 Task: Add an event with the title Second Interview with Rob, date '2024/05/28', time 8:00 AM to 10:00 AMand add a description: Teams will be presented with a series of problem-solving challenges that require creativity, analytical thinking, and effective communication. These challenges may include simulated scenarios, puzzles, brainteasers, or real-world business problems., put the event into Red category . Add location for the event as: Milan, Italy, logged in from the account softage.8@softage.netand send the event invitation to softage.4@softage.net and softage.5@softage.net. Set a reminder for the event 85 day before
Action: Mouse moved to (109, 134)
Screenshot: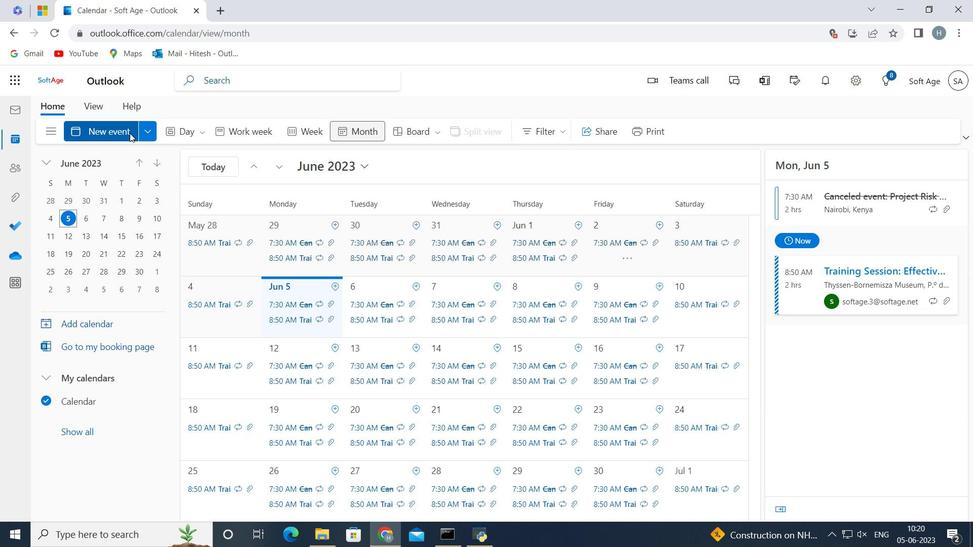 
Action: Mouse pressed left at (109, 134)
Screenshot: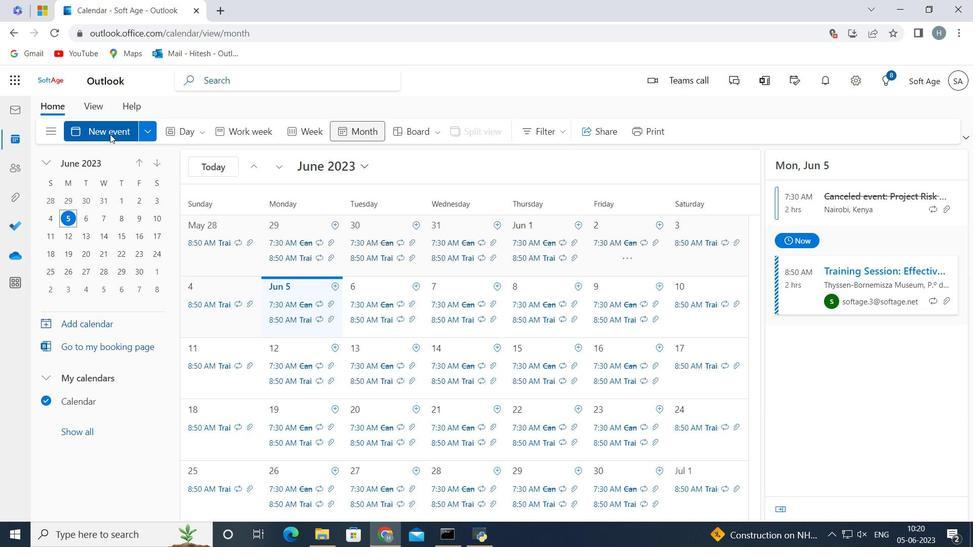 
Action: Mouse moved to (241, 206)
Screenshot: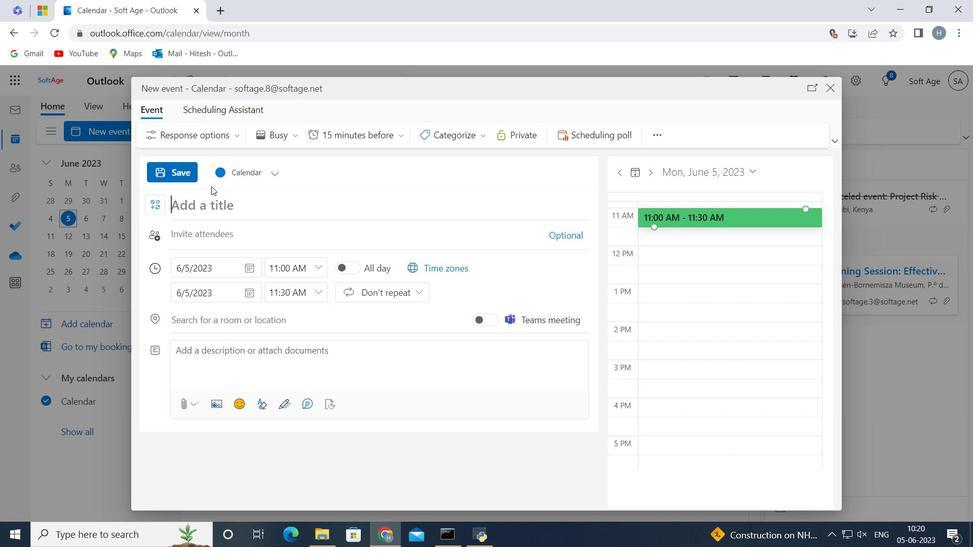 
Action: Mouse pressed left at (241, 206)
Screenshot: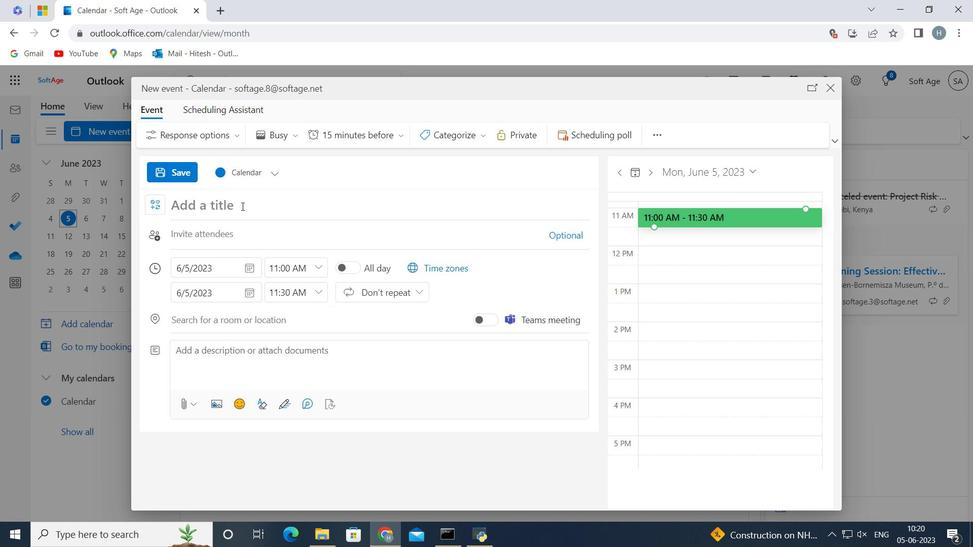 
Action: Key pressed <Key.shift>Second<Key.space><Key.shift>Interview<Key.space>with<Key.space><Key.shift><Key.shift>Rob<Key.space>
Screenshot: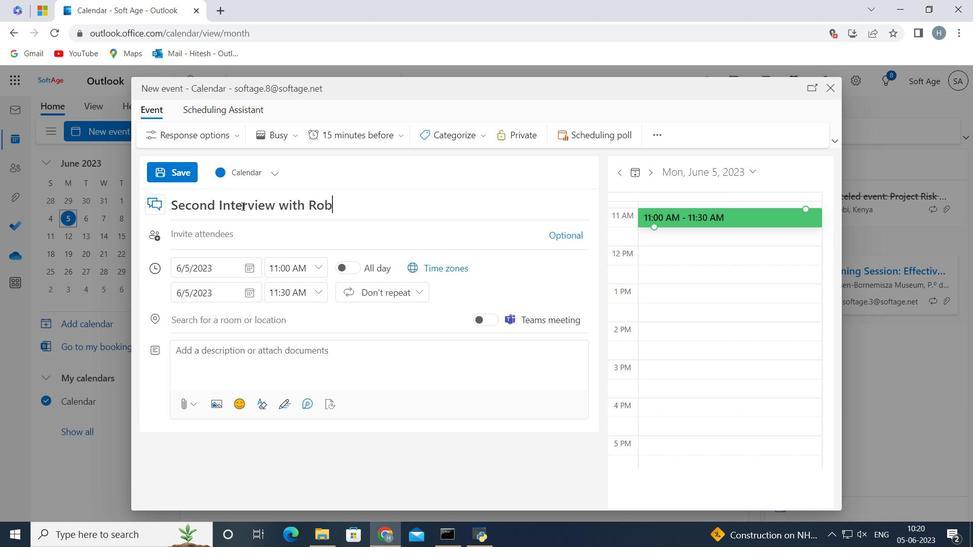
Action: Mouse moved to (246, 269)
Screenshot: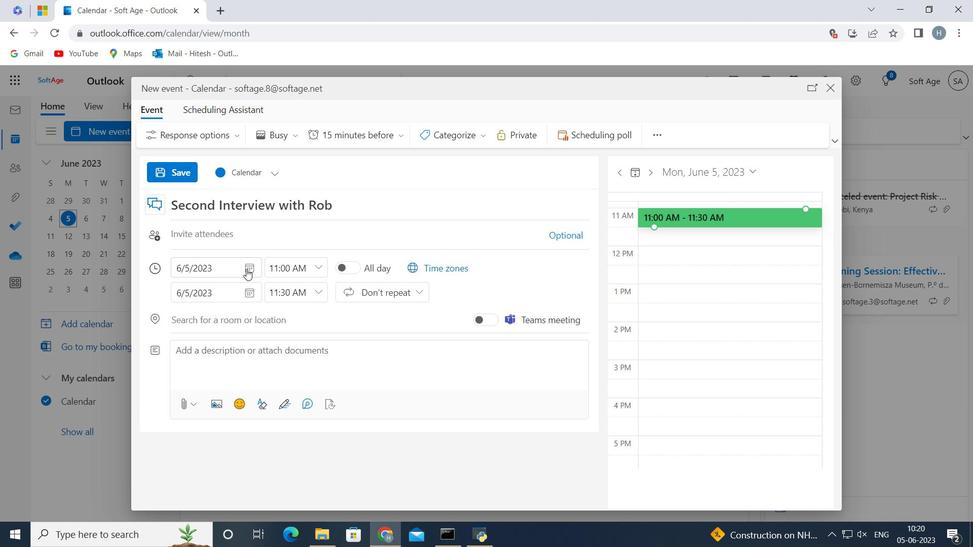 
Action: Mouse pressed left at (246, 269)
Screenshot: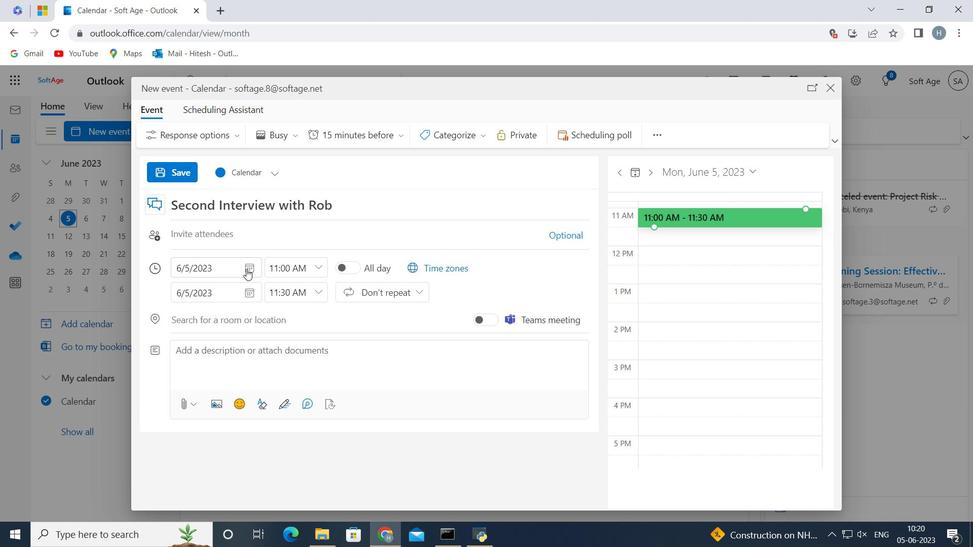 
Action: Mouse moved to (230, 296)
Screenshot: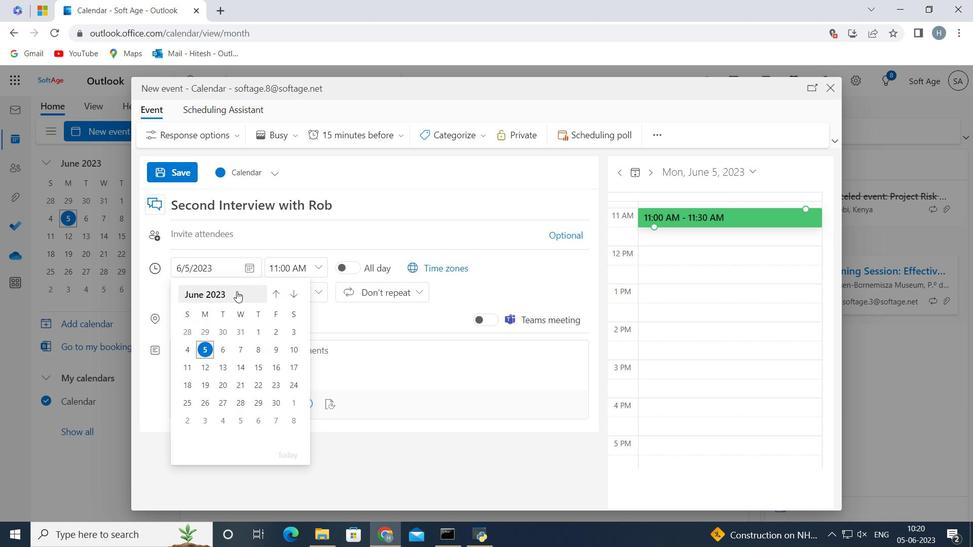 
Action: Mouse pressed left at (230, 296)
Screenshot: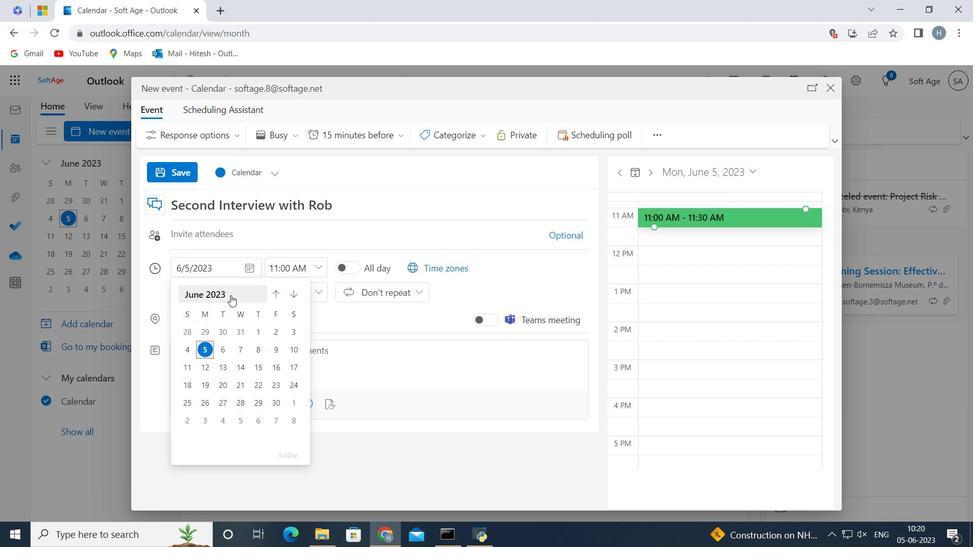 
Action: Mouse pressed left at (230, 296)
Screenshot: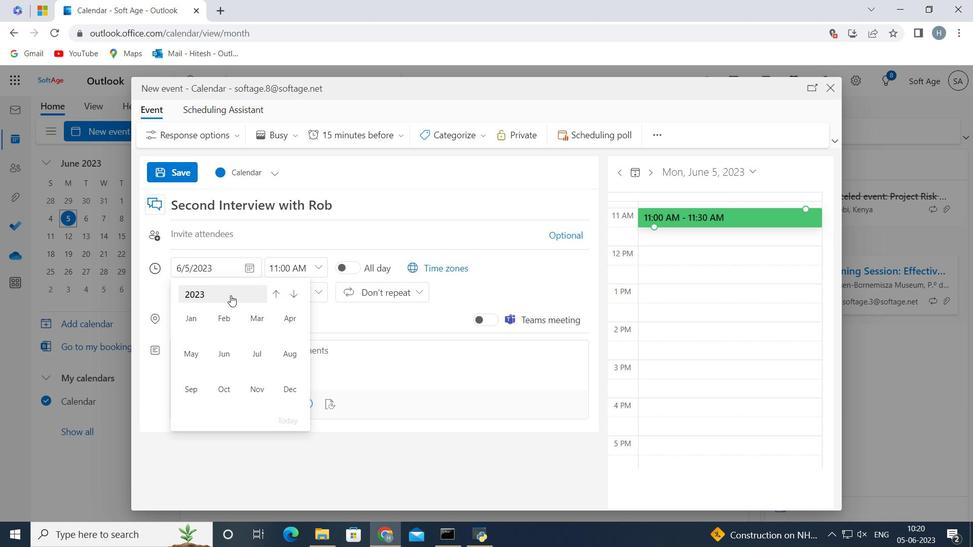
Action: Mouse moved to (185, 350)
Screenshot: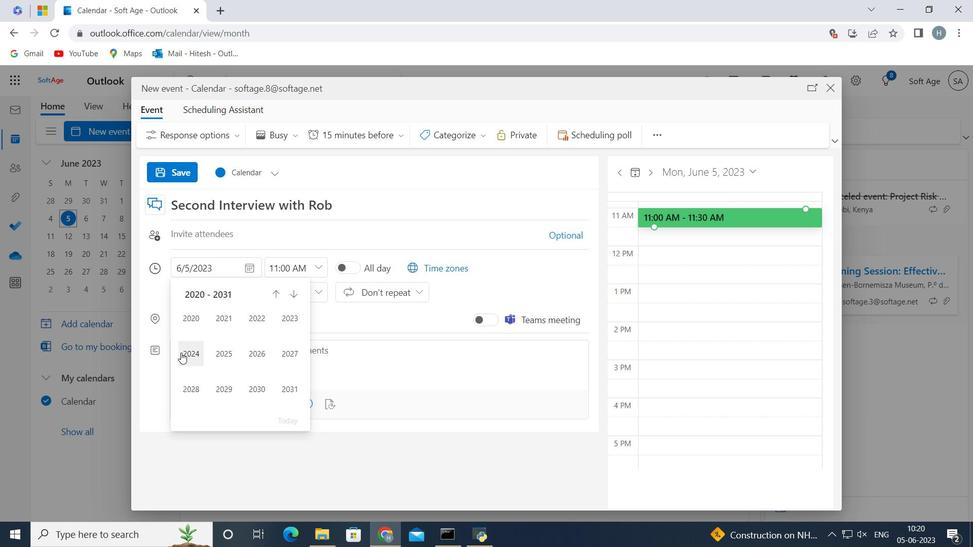 
Action: Mouse pressed left at (185, 350)
Screenshot: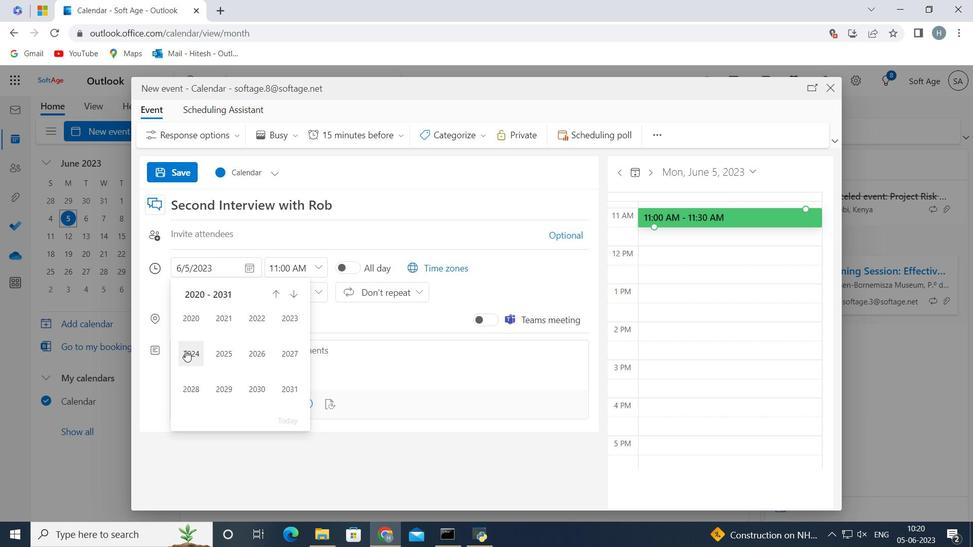 
Action: Mouse moved to (191, 352)
Screenshot: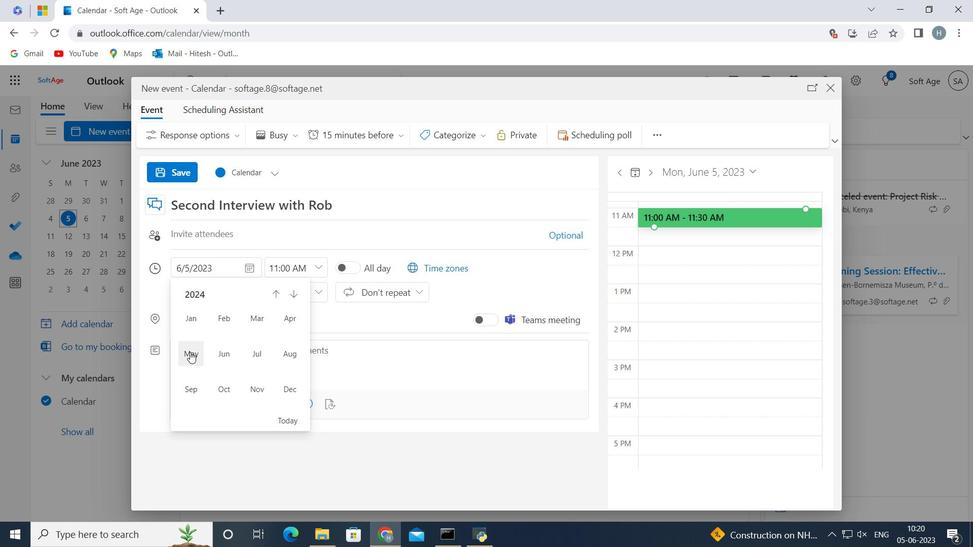 
Action: Mouse pressed left at (191, 352)
Screenshot: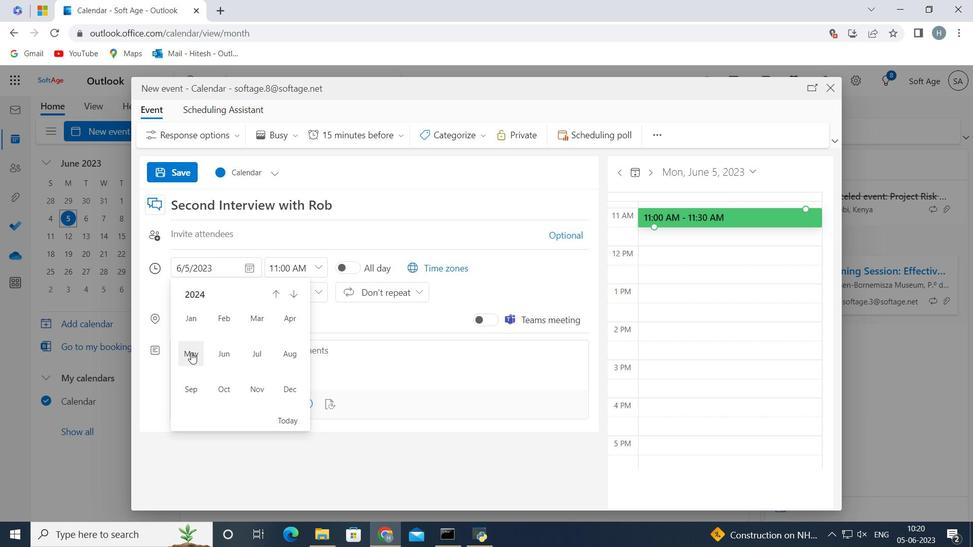 
Action: Mouse moved to (226, 399)
Screenshot: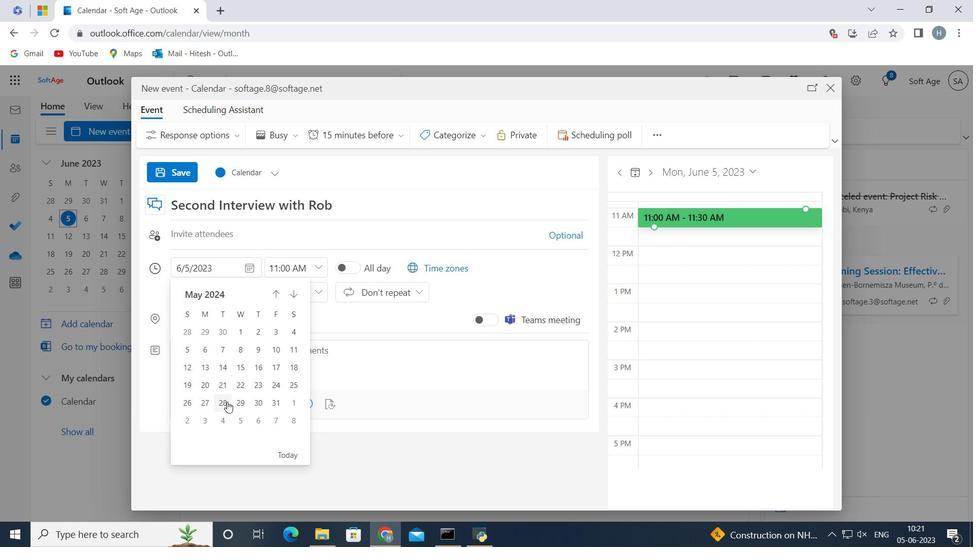 
Action: Mouse pressed left at (226, 399)
Screenshot: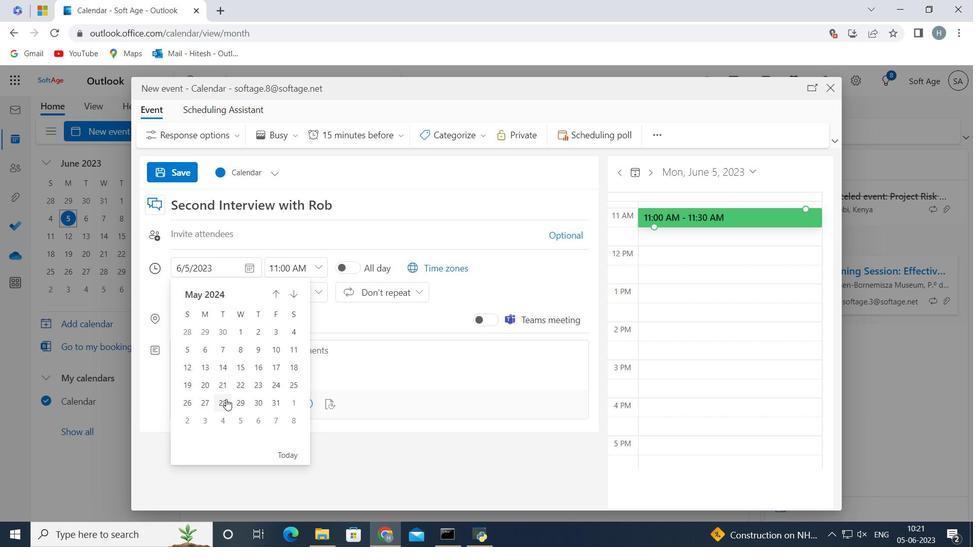 
Action: Mouse moved to (308, 268)
Screenshot: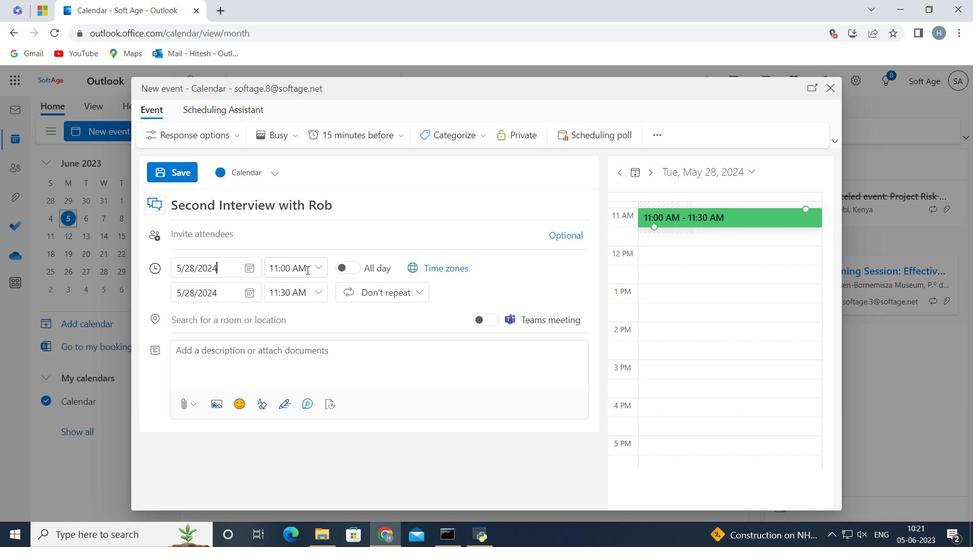 
Action: Mouse pressed left at (308, 268)
Screenshot: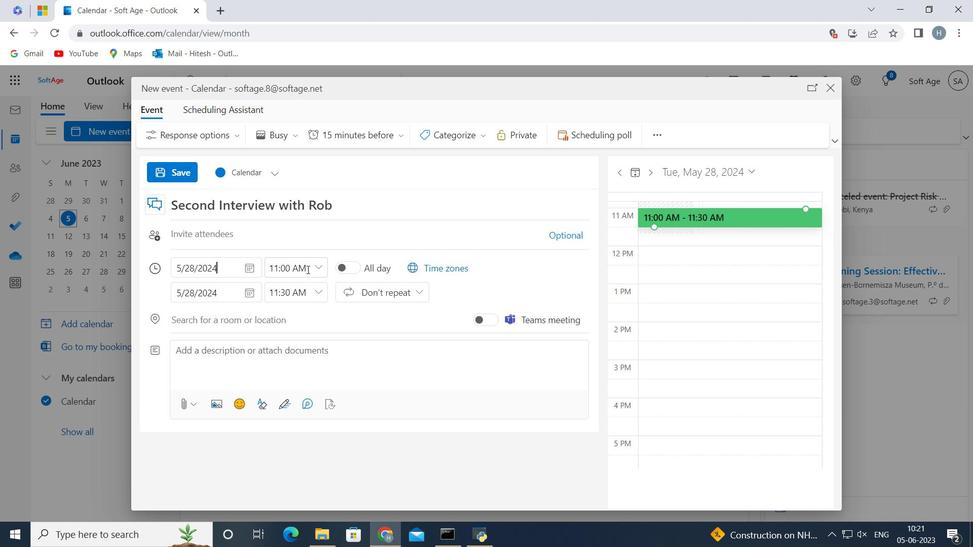 
Action: Mouse moved to (326, 269)
Screenshot: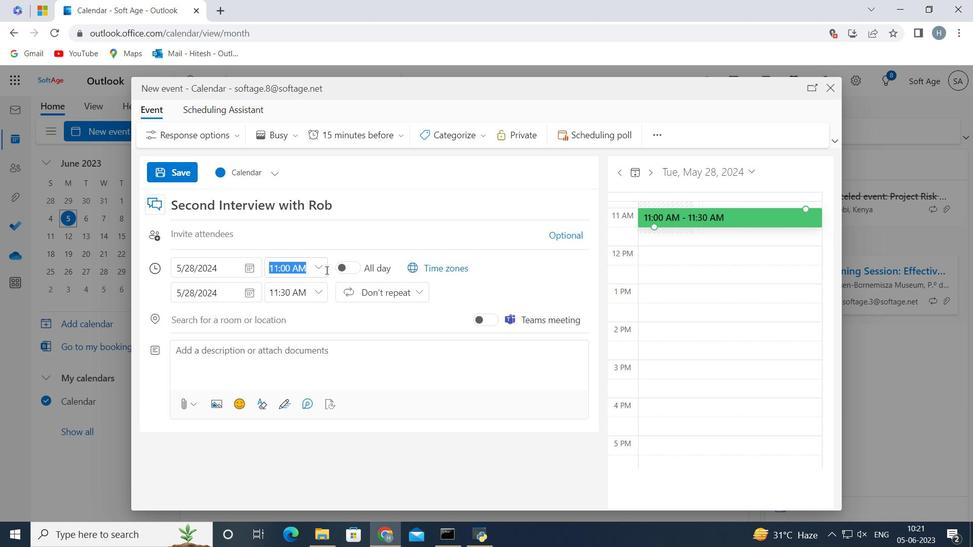 
Action: Mouse pressed left at (326, 269)
Screenshot: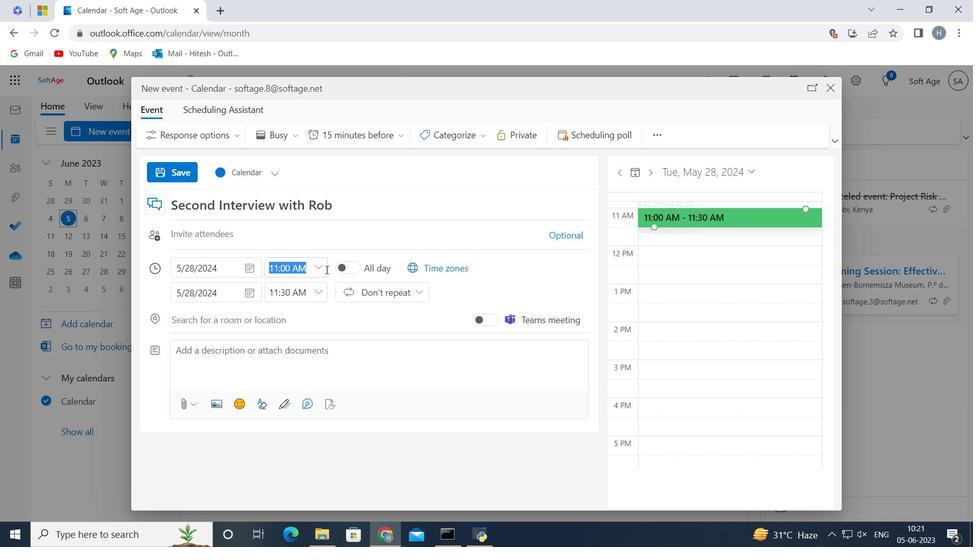
Action: Mouse moved to (319, 270)
Screenshot: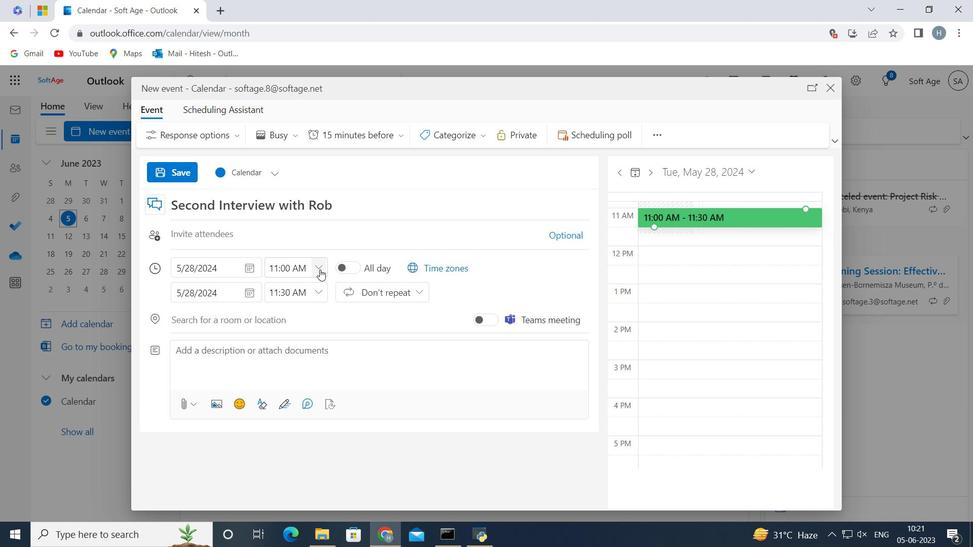 
Action: Mouse pressed left at (319, 270)
Screenshot: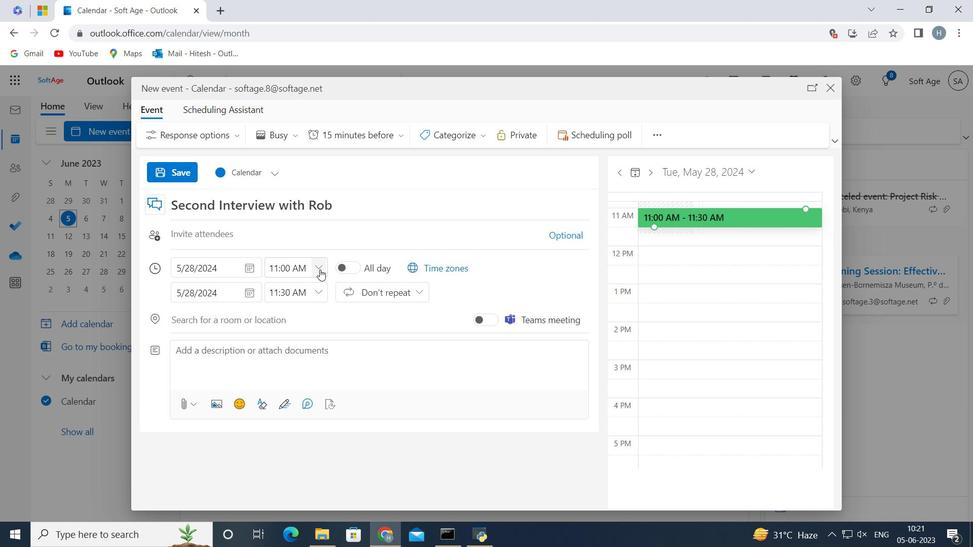 
Action: Mouse moved to (294, 323)
Screenshot: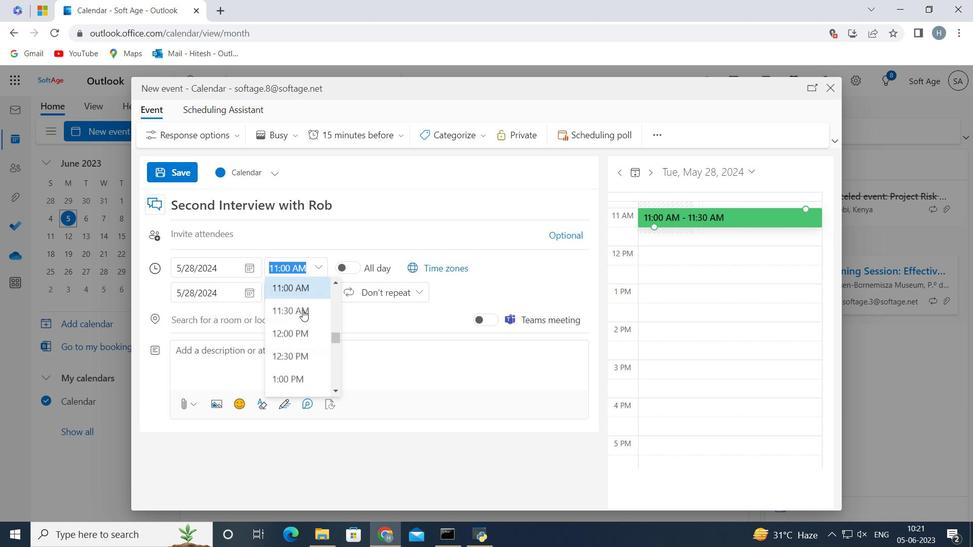 
Action: Mouse scrolled (294, 324) with delta (0, 0)
Screenshot: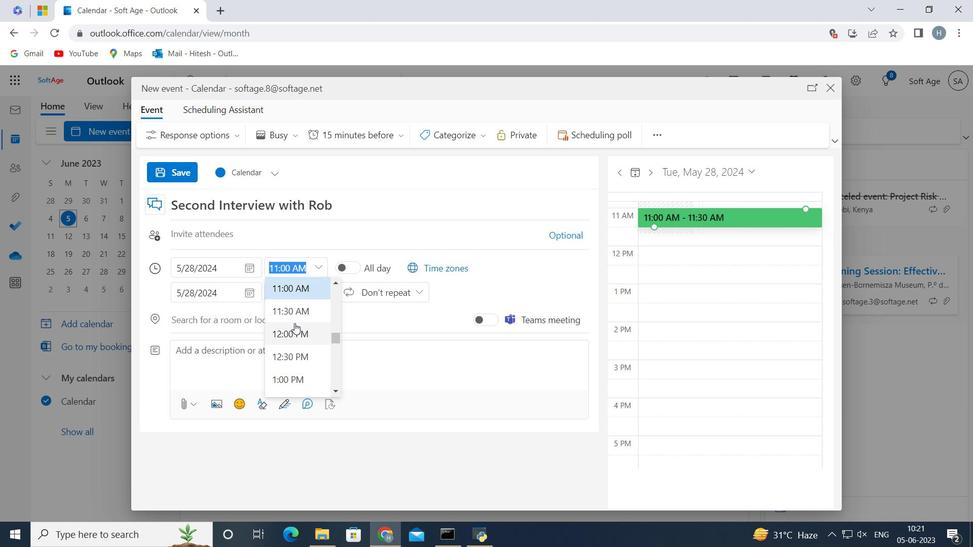 
Action: Mouse scrolled (294, 324) with delta (0, 0)
Screenshot: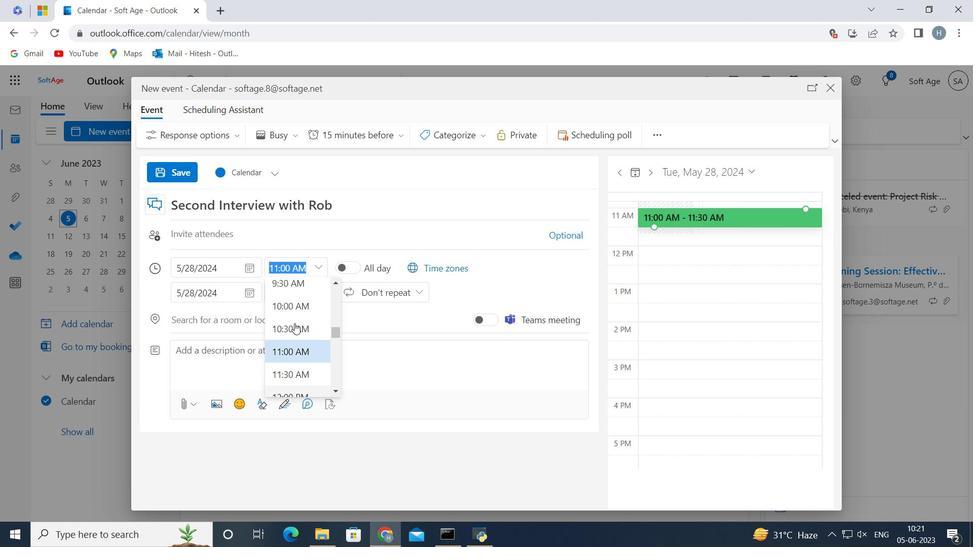 
Action: Mouse moved to (294, 323)
Screenshot: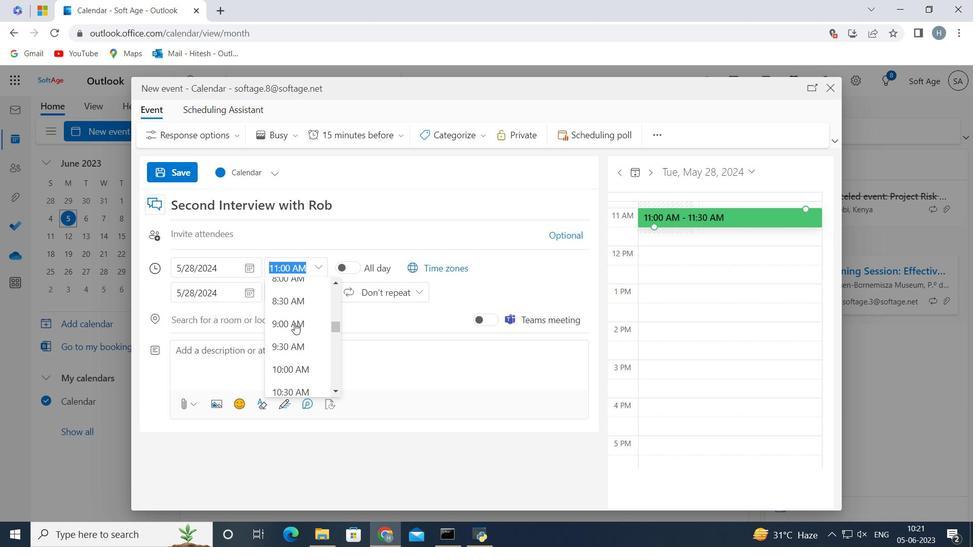 
Action: Mouse scrolled (294, 324) with delta (0, 0)
Screenshot: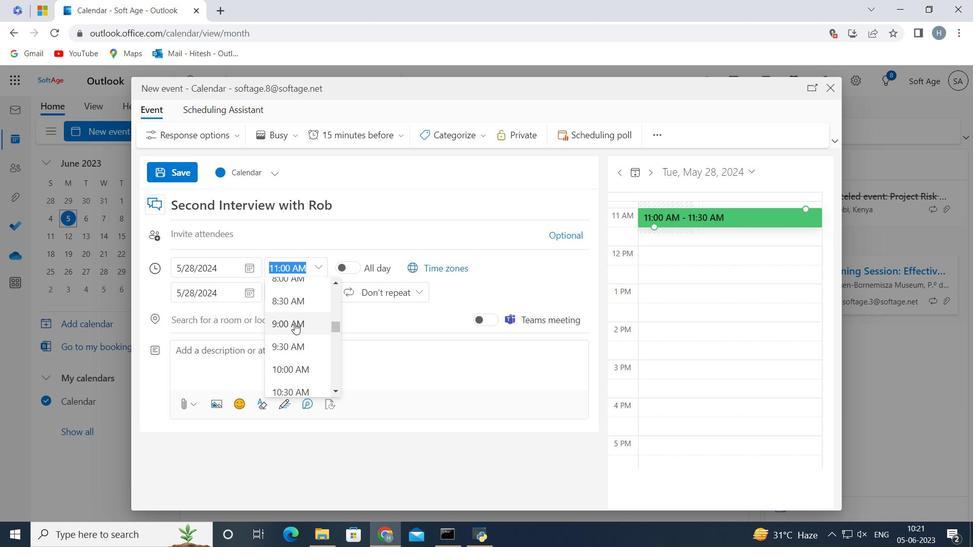 
Action: Mouse moved to (299, 342)
Screenshot: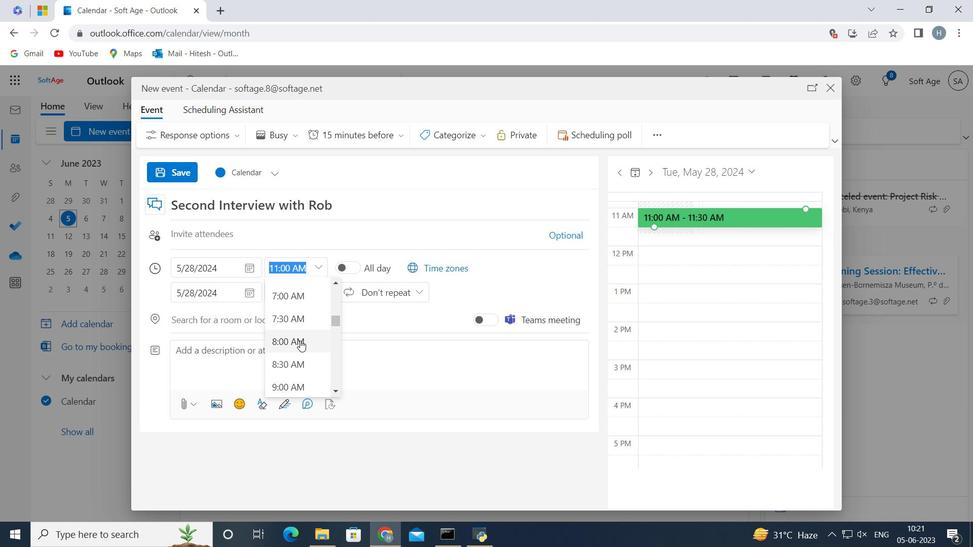 
Action: Mouse pressed left at (299, 342)
Screenshot: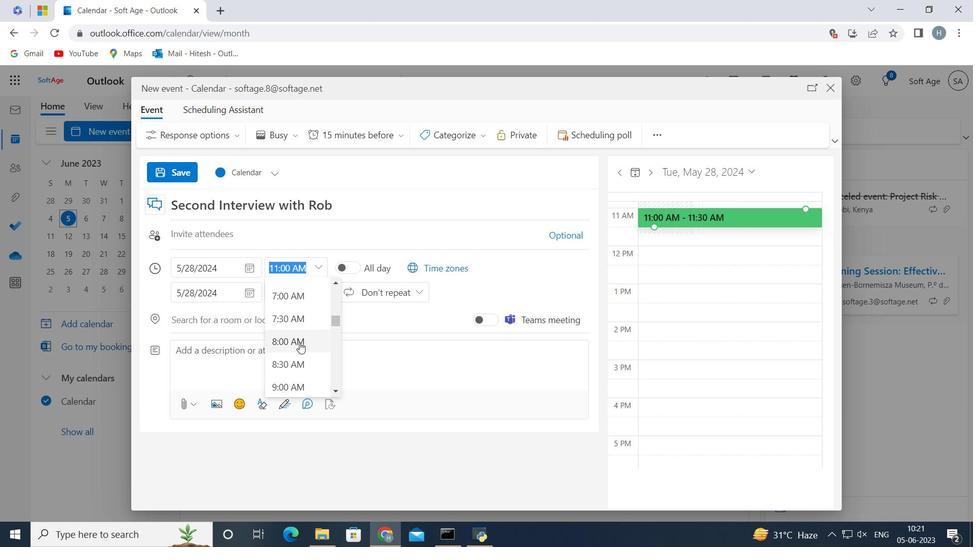 
Action: Mouse moved to (316, 292)
Screenshot: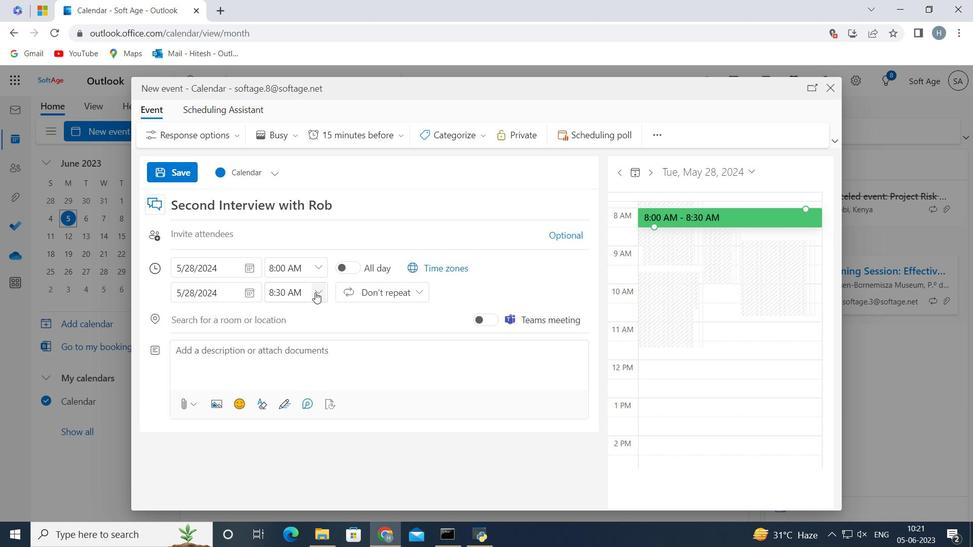 
Action: Mouse pressed left at (316, 292)
Screenshot: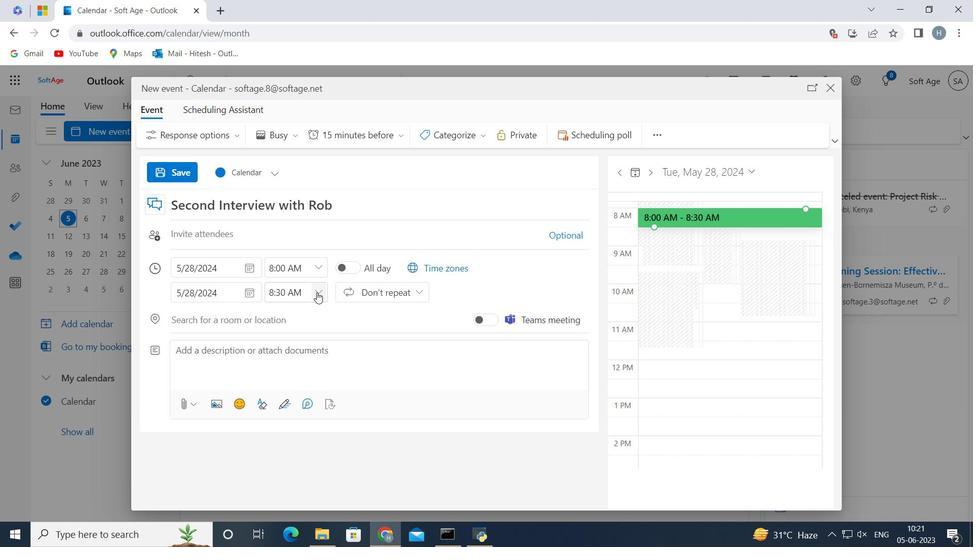 
Action: Mouse moved to (307, 376)
Screenshot: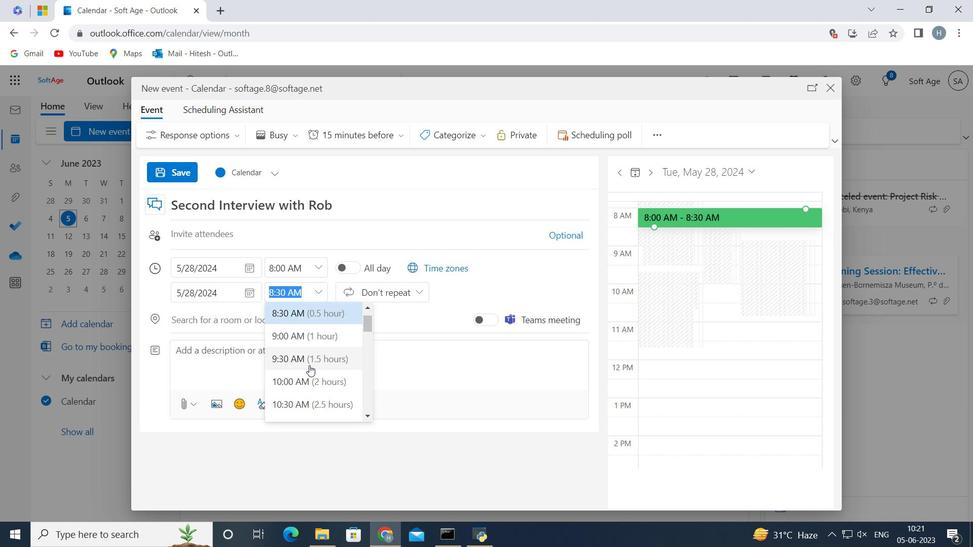 
Action: Mouse pressed left at (307, 376)
Screenshot: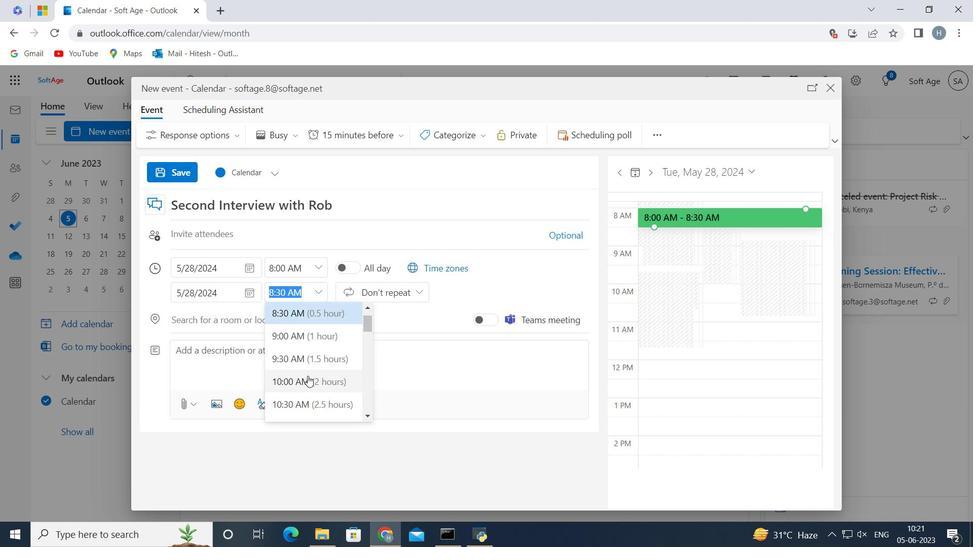 
Action: Mouse moved to (268, 347)
Screenshot: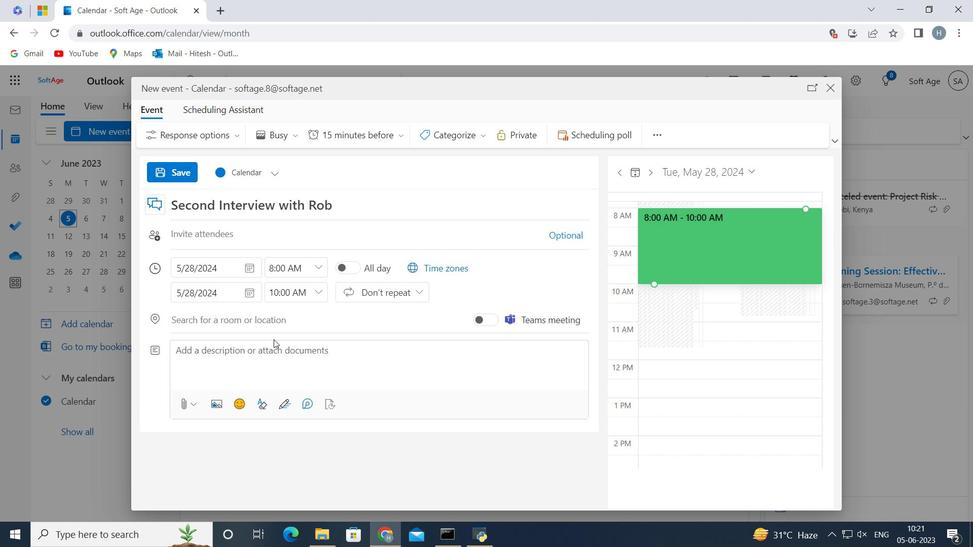 
Action: Mouse pressed left at (268, 347)
Screenshot: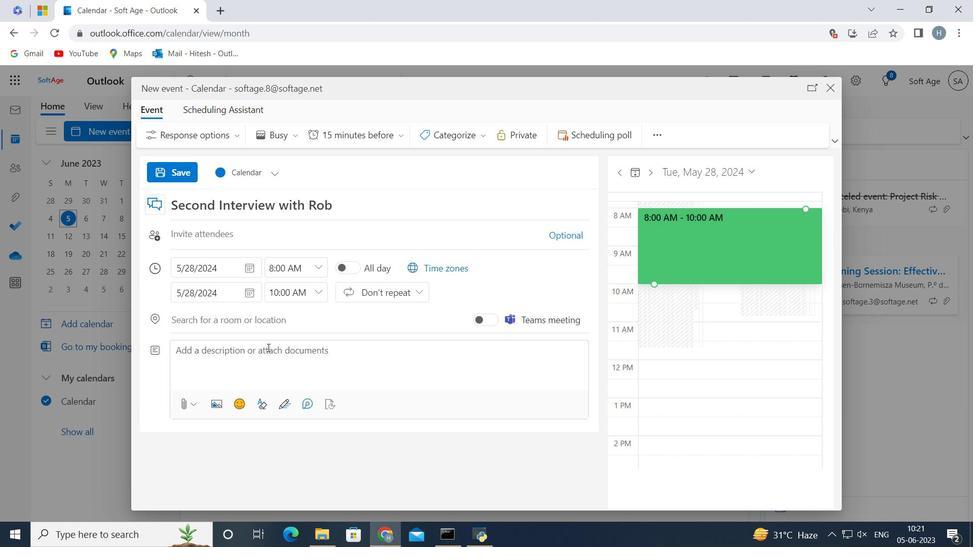 
Action: Key pressed <Key.shift>Team<Key.space>will<Key.space>be<Key.space>presented<Key.space>with<Key.space>a<Key.space>series<Key.space>of<Key.space>problem-solving<Key.space>challenges<Key.space>that<Key.space>require<Key.space>creativity,<Key.space>analytical<Key.space>thinking,<Key.space>and<Key.space>effective<Key.space>communication,<Key.backspace>.<Key.space><Key.shift>These<Key.space>challenges<Key.space>may<Key.space>include<Key.space>simulated<Key.space>scenarios,<Key.space>puzzles,<Key.space>brainteasers,<Key.space>or<Key.space>real-world<Key.space>business<Key.space>problems.<Key.space>
Screenshot: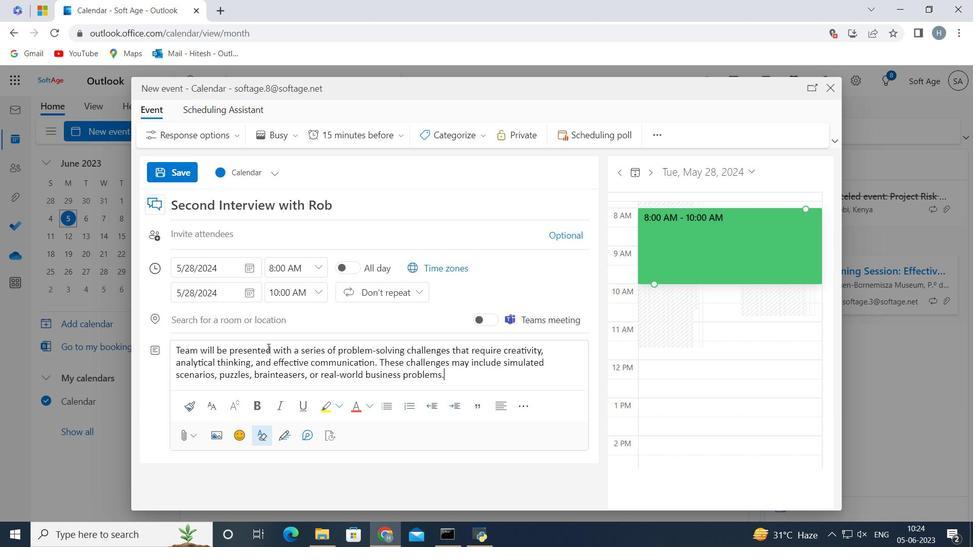 
Action: Mouse moved to (474, 138)
Screenshot: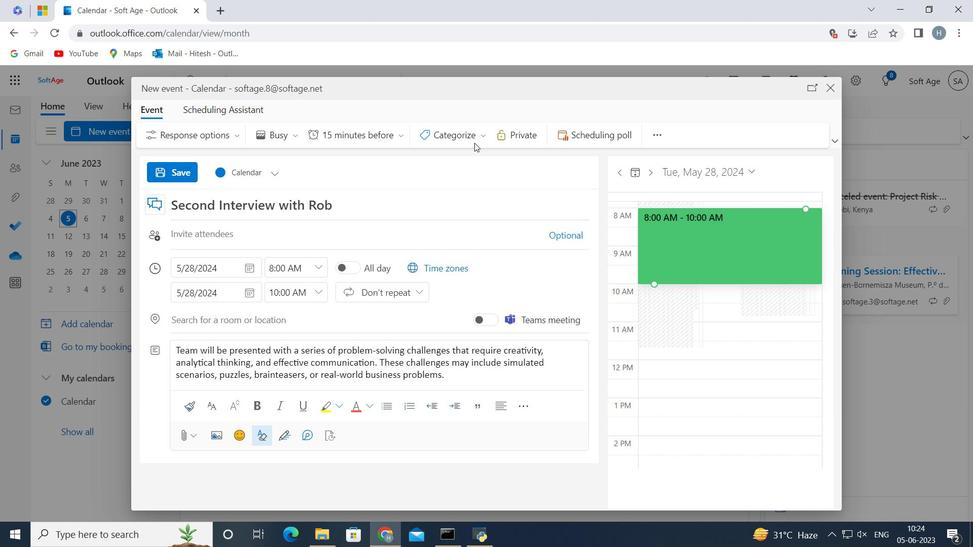 
Action: Mouse pressed left at (474, 138)
Screenshot: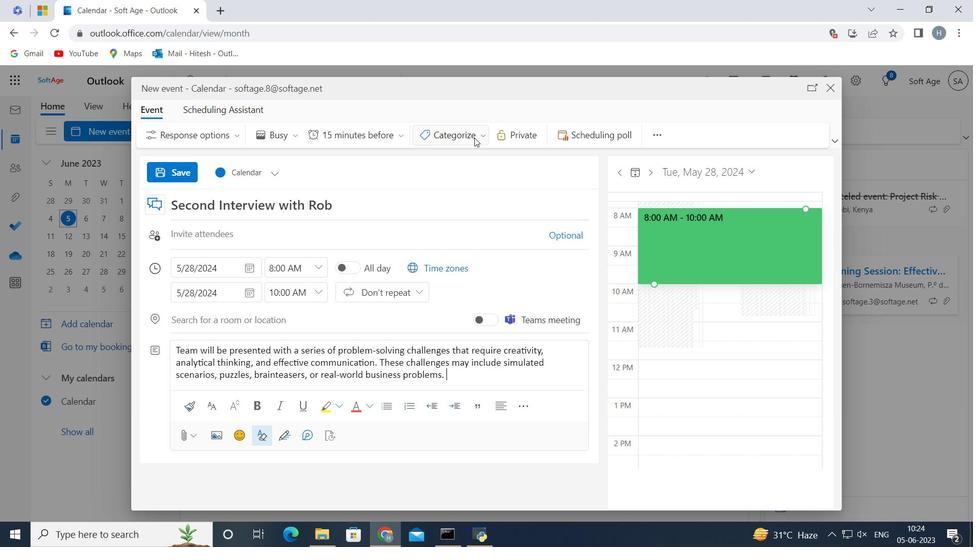 
Action: Mouse moved to (459, 243)
Screenshot: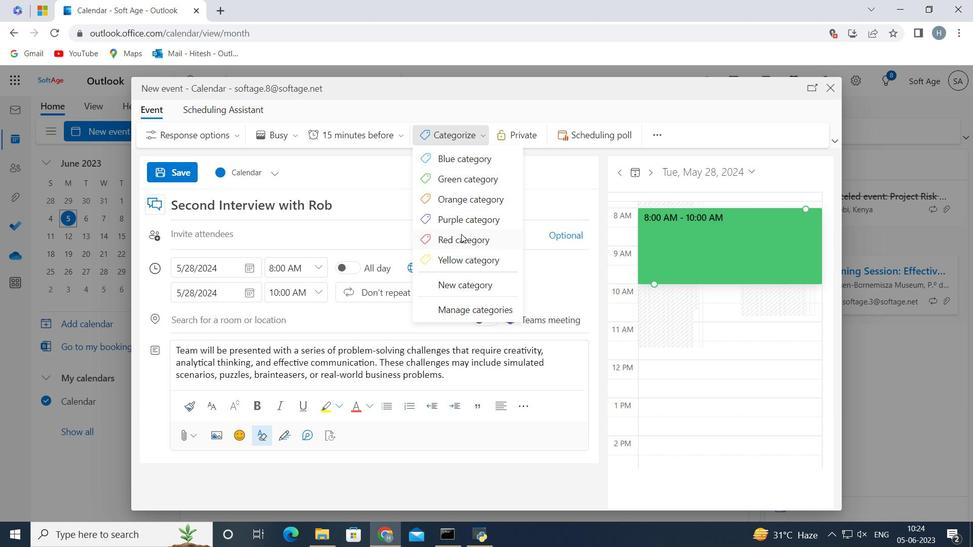 
Action: Mouse pressed left at (459, 243)
Screenshot: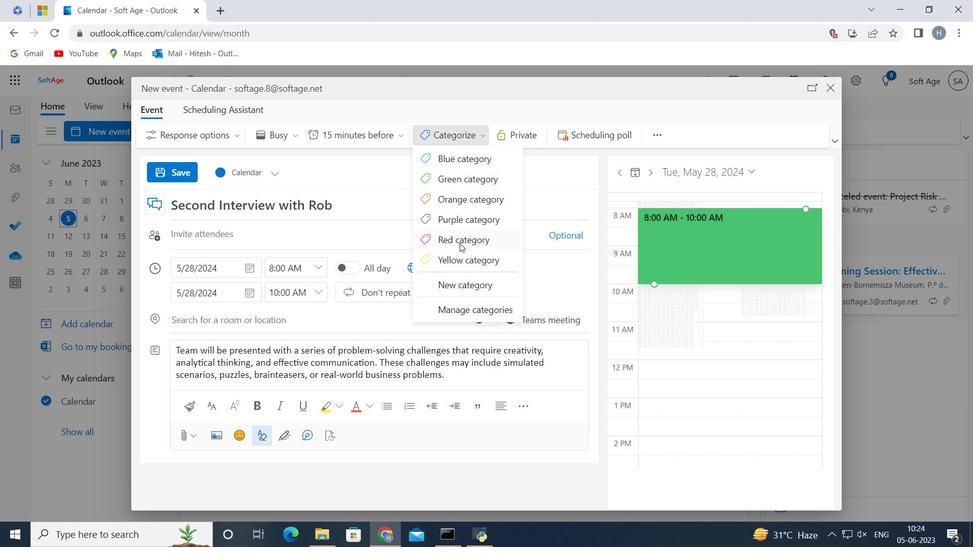 
Action: Mouse moved to (261, 318)
Screenshot: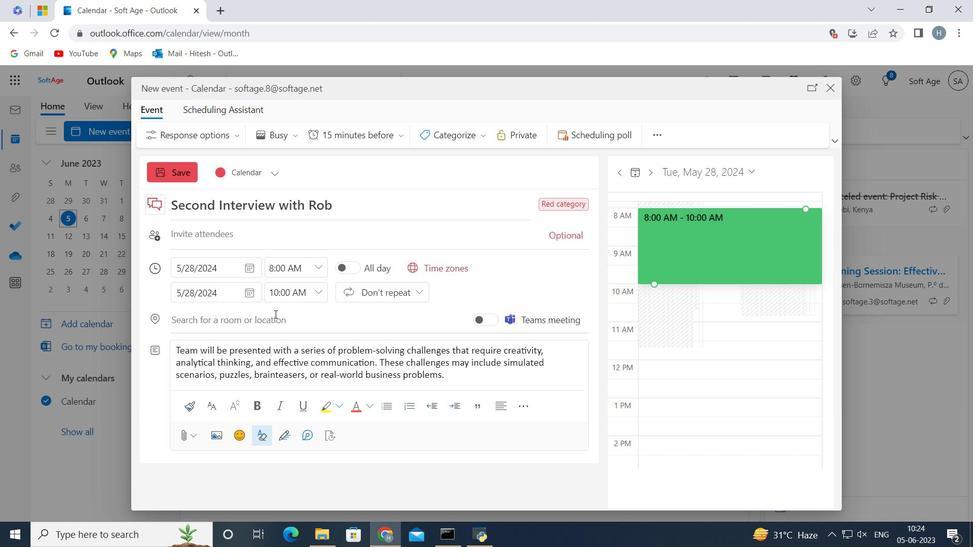 
Action: Mouse pressed left at (261, 318)
Screenshot: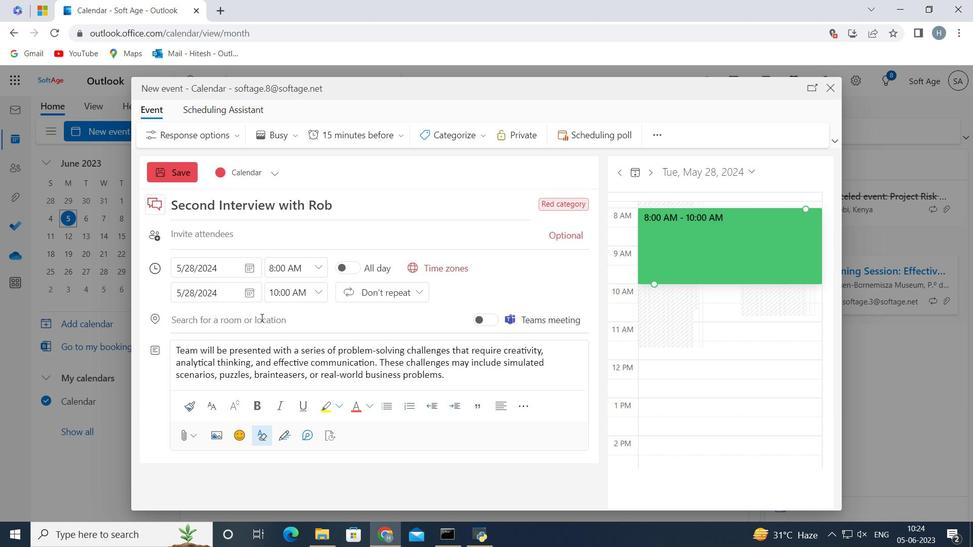 
Action: Key pressed <Key.shift><Key.shift>Milan,<Key.space><Key.shift><Key.shift><Key.shift><Key.shift><Key.shift>Italy<Key.space>
Screenshot: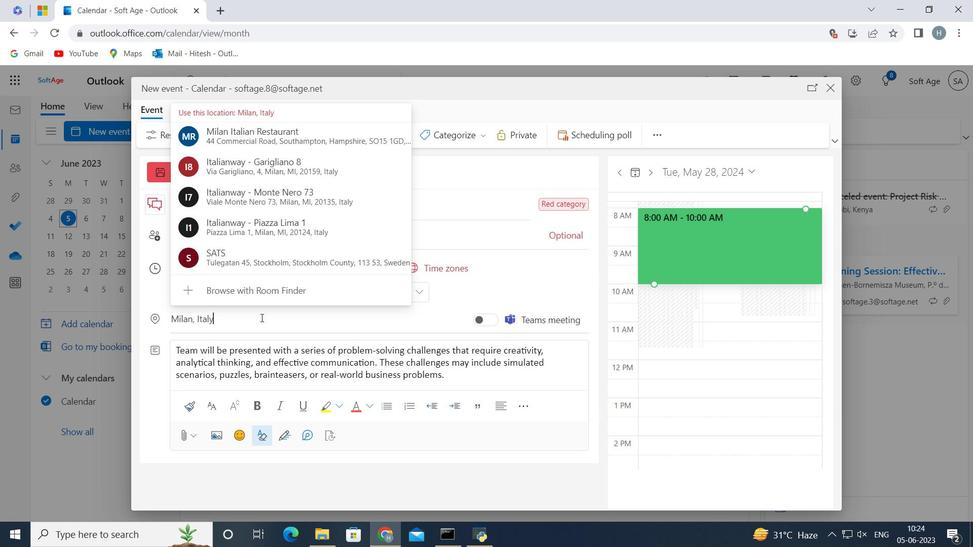 
Action: Mouse moved to (527, 270)
Screenshot: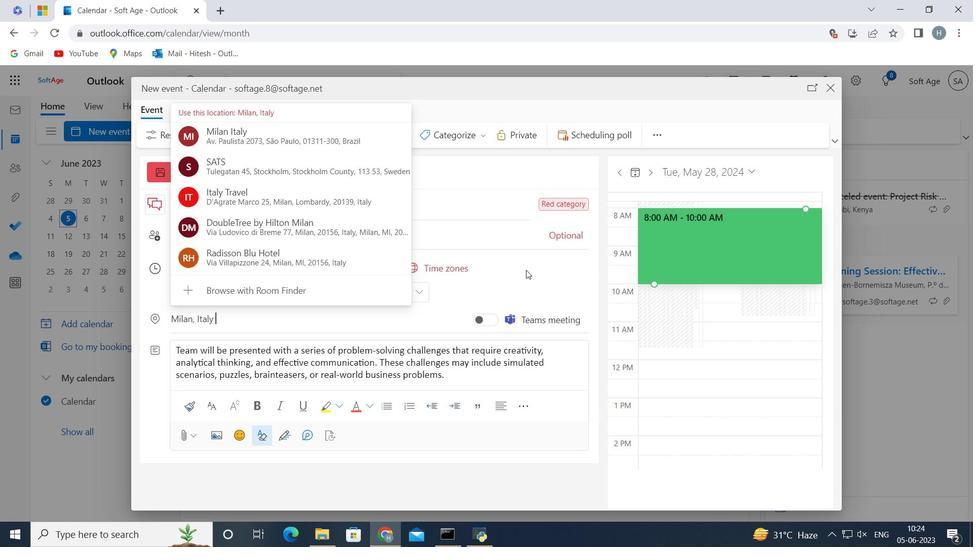 
Action: Mouse pressed left at (527, 270)
Screenshot: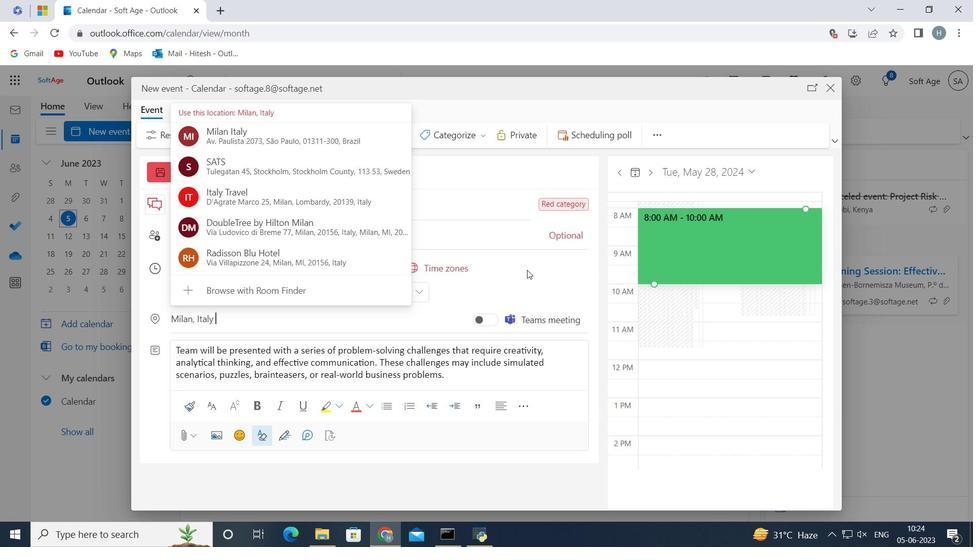 
Action: Mouse moved to (435, 232)
Screenshot: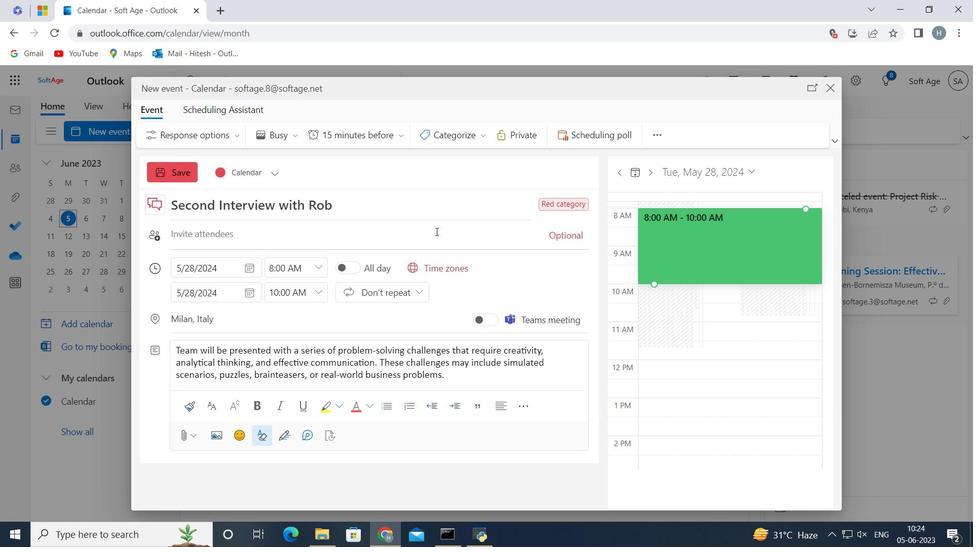 
Action: Mouse pressed left at (435, 232)
Screenshot: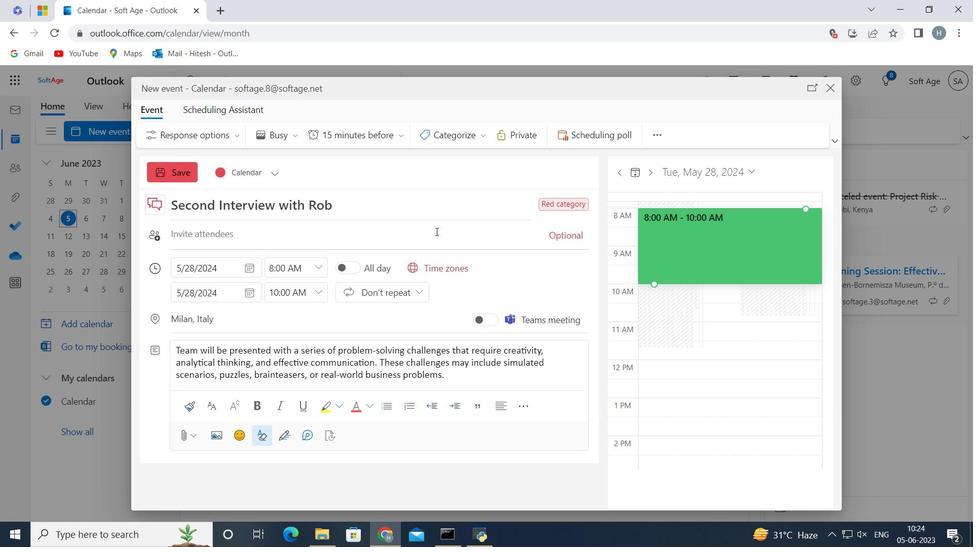 
Action: Key pressed softage.4<Key.shift>@softage.net
Screenshot: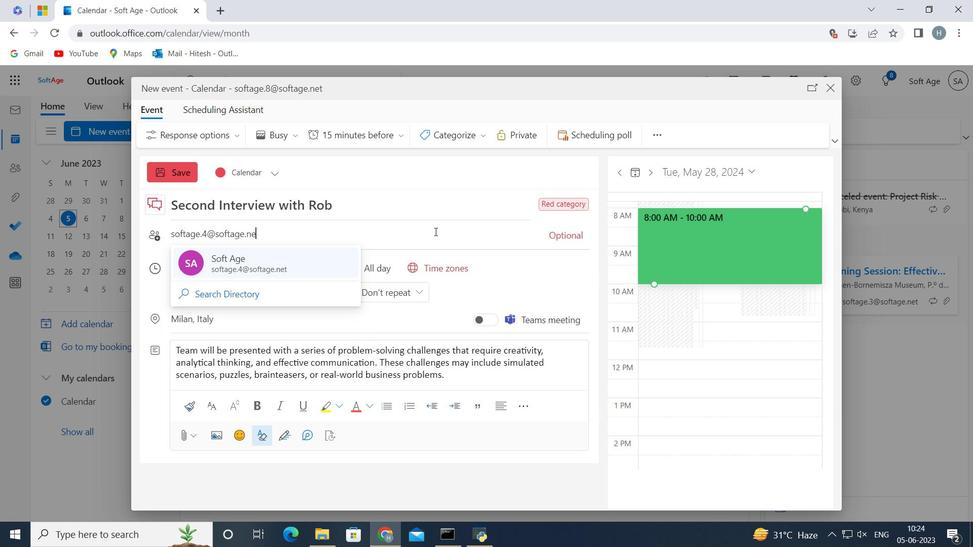 
Action: Mouse moved to (262, 265)
Screenshot: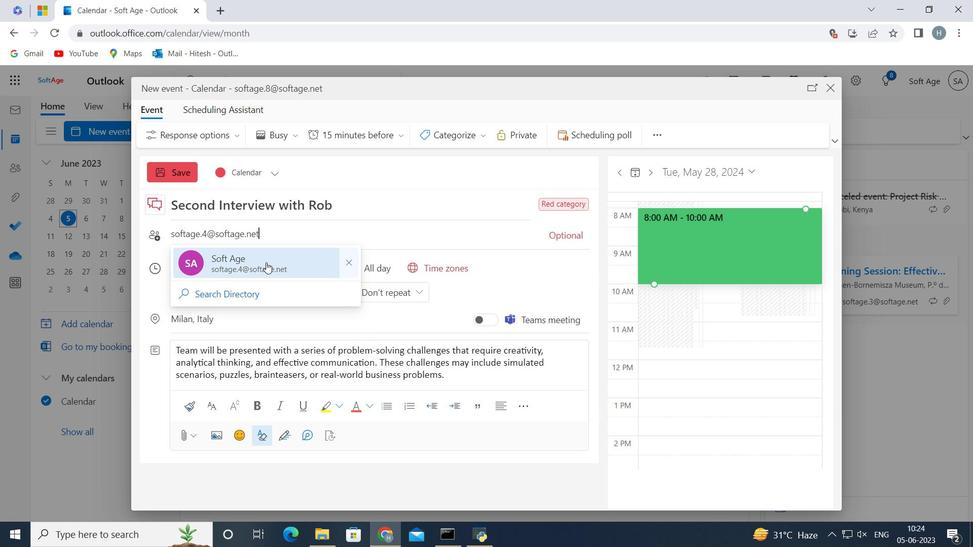 
Action: Mouse pressed left at (262, 265)
Screenshot: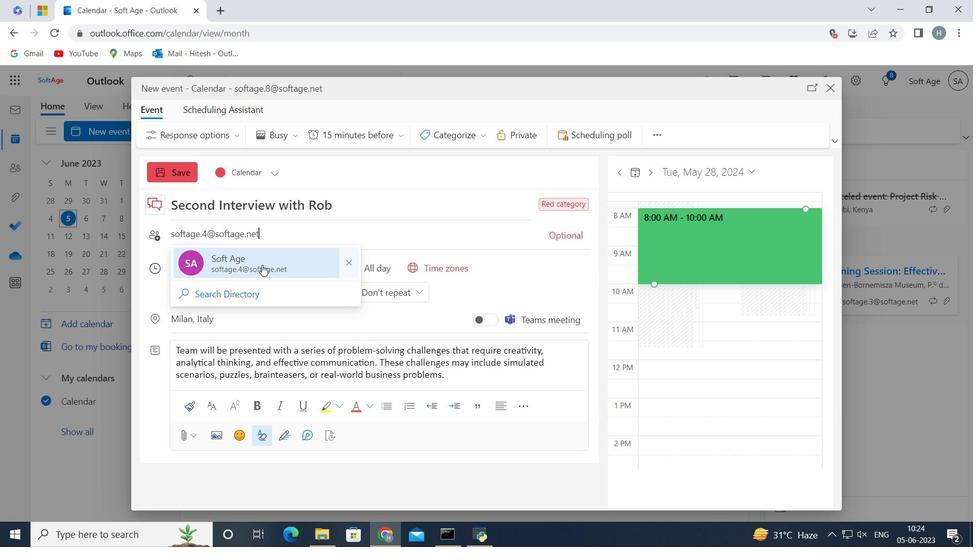 
Action: Key pressed softage.5<Key.shift><Key.shift><Key.shift><Key.shift><Key.shift>@softage.net
Screenshot: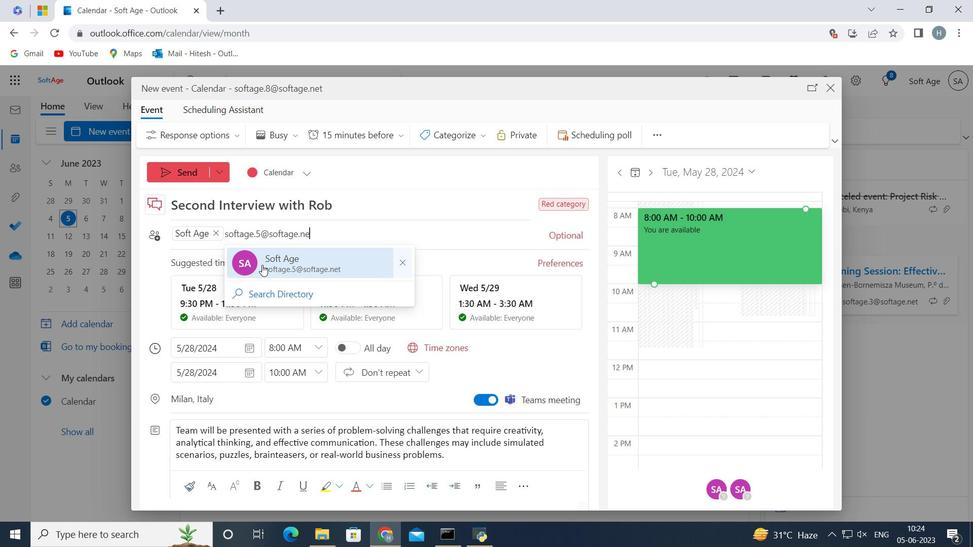 
Action: Mouse moved to (276, 262)
Screenshot: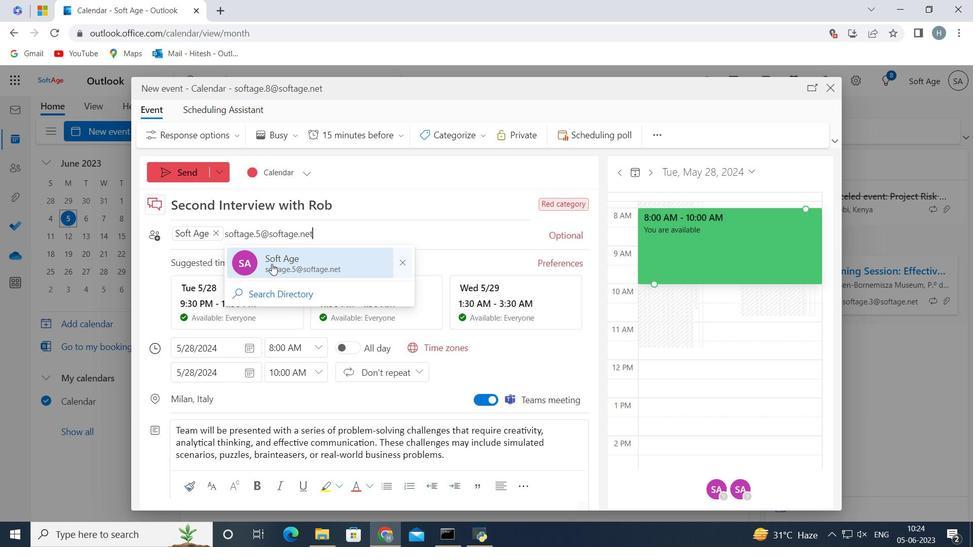 
Action: Mouse pressed left at (276, 262)
Screenshot: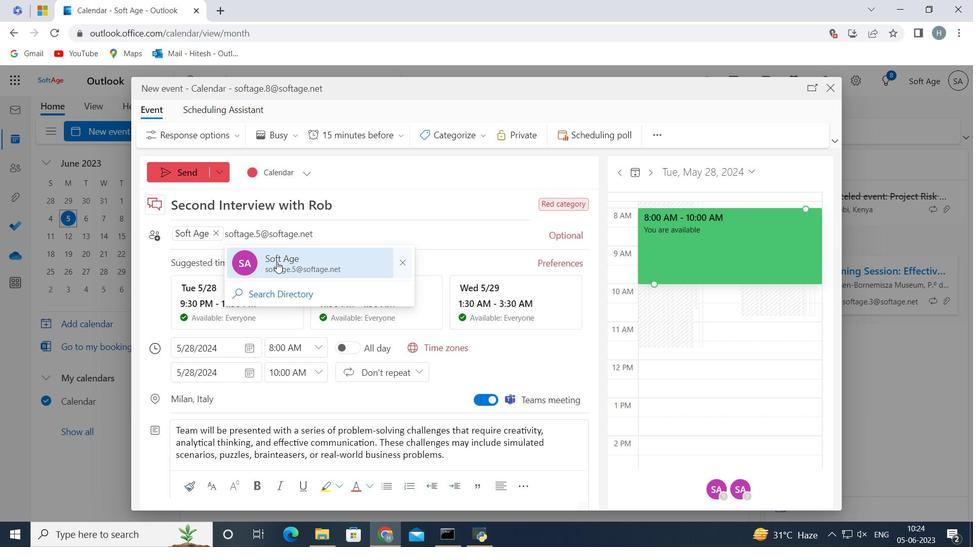 
Action: Mouse moved to (398, 134)
Screenshot: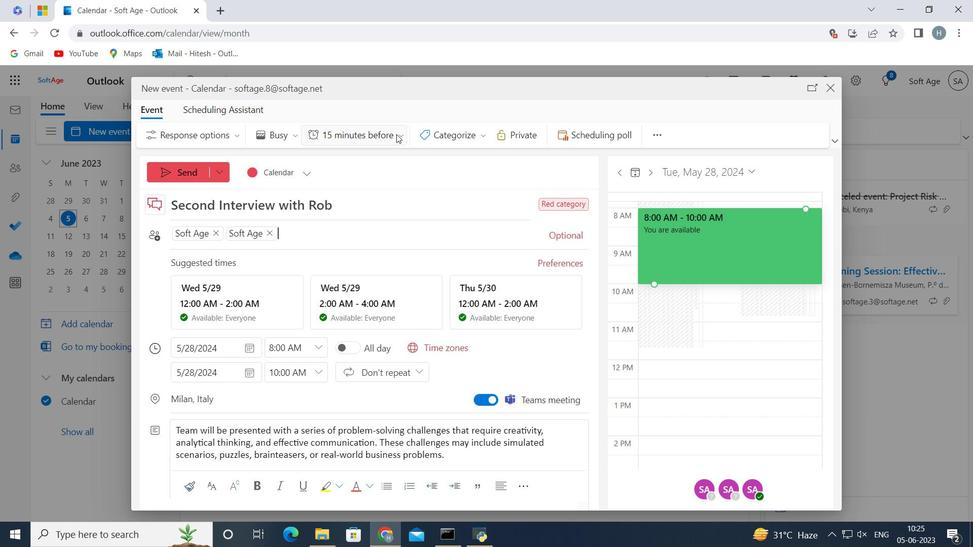 
Action: Mouse pressed left at (398, 134)
Screenshot: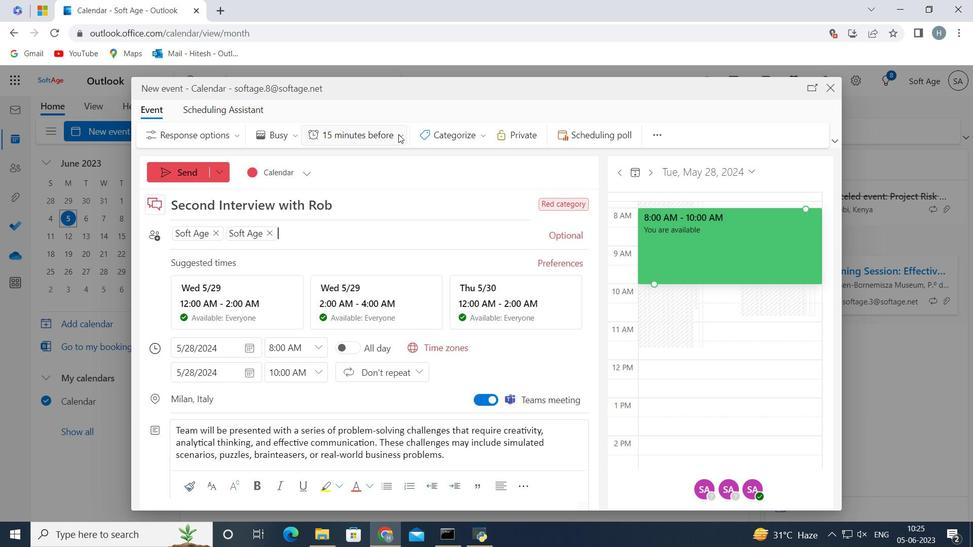 
Action: Mouse moved to (341, 387)
Screenshot: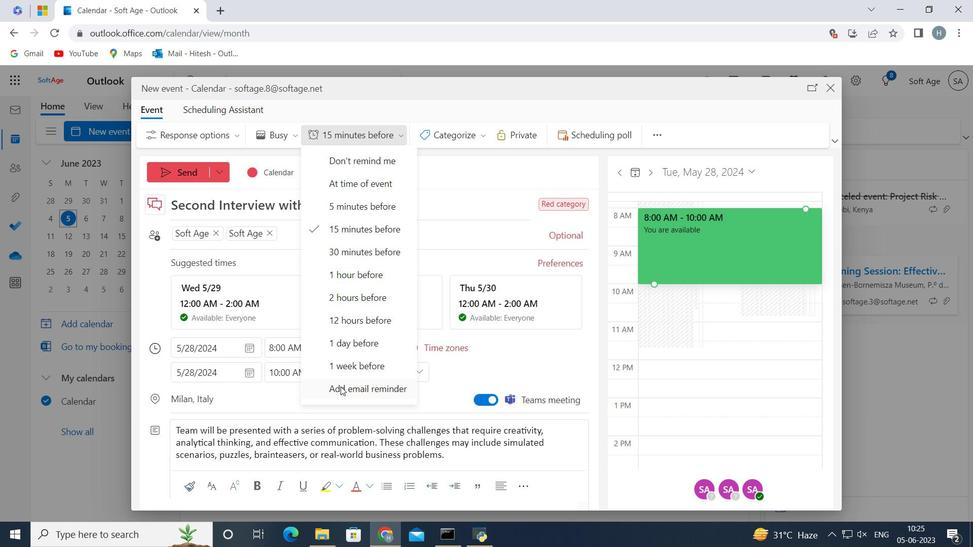 
Action: Mouse pressed left at (341, 387)
Screenshot: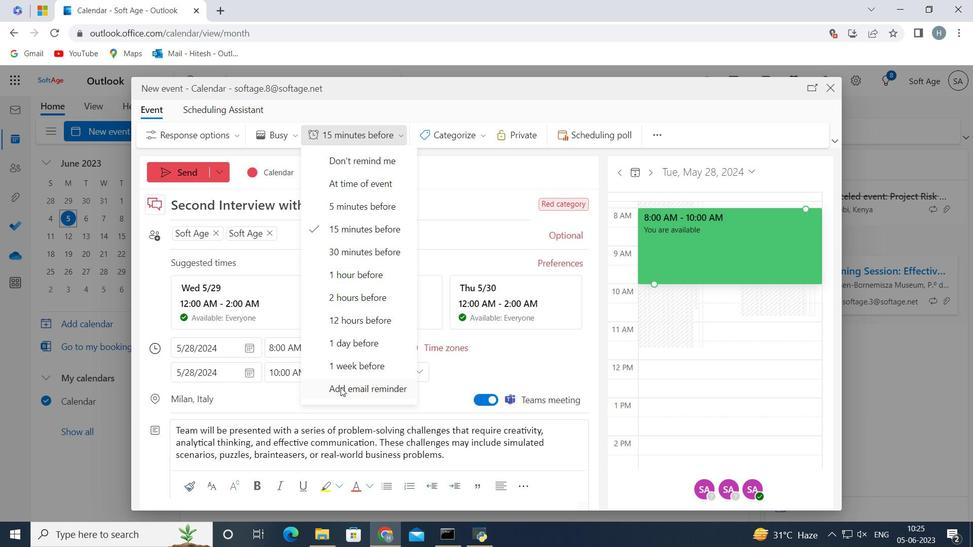 
Action: Mouse moved to (373, 215)
Screenshot: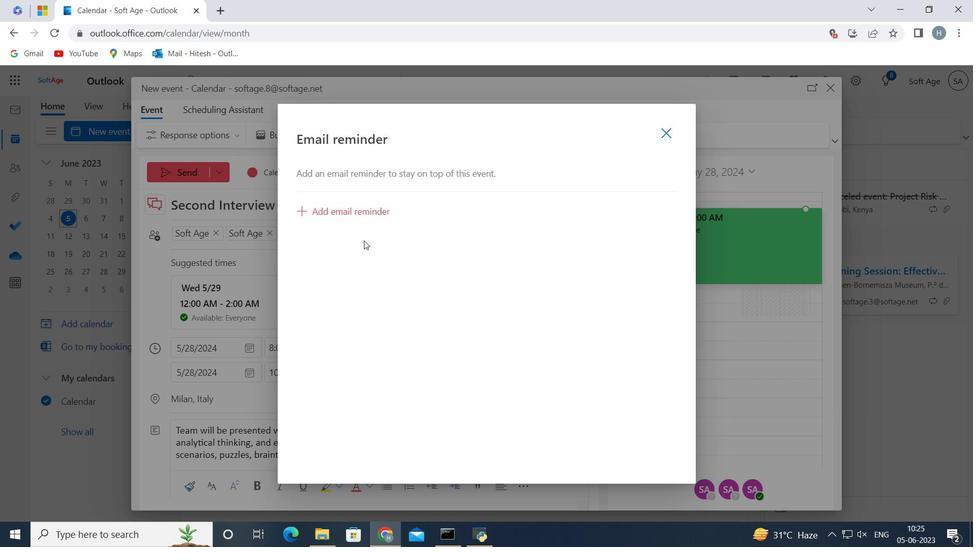 
Action: Mouse pressed left at (373, 215)
Screenshot: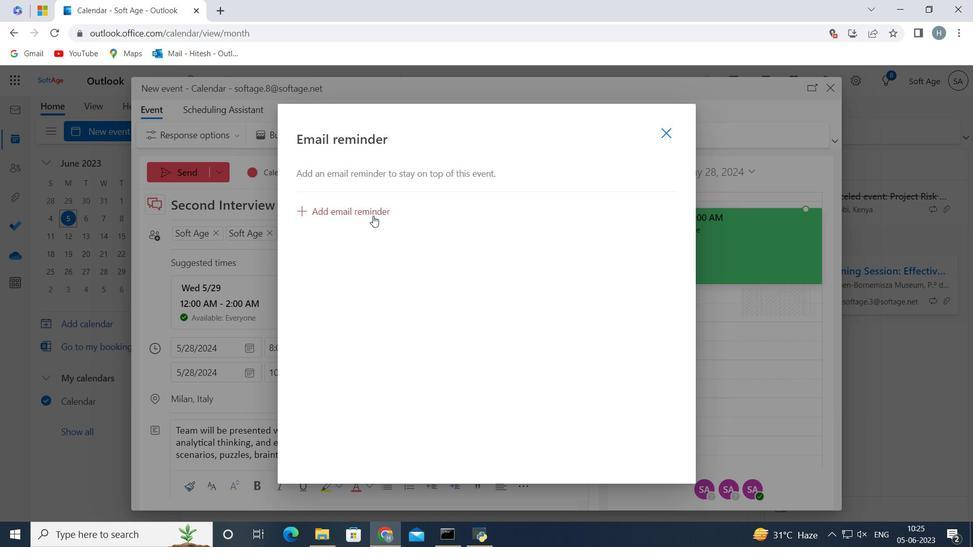 
Action: Mouse moved to (437, 207)
Screenshot: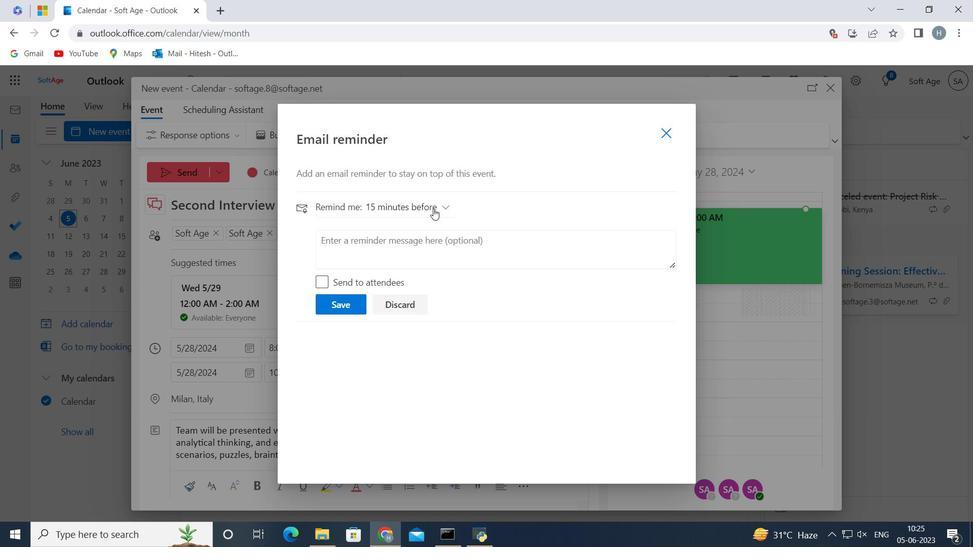 
Action: Mouse pressed left at (437, 207)
Screenshot: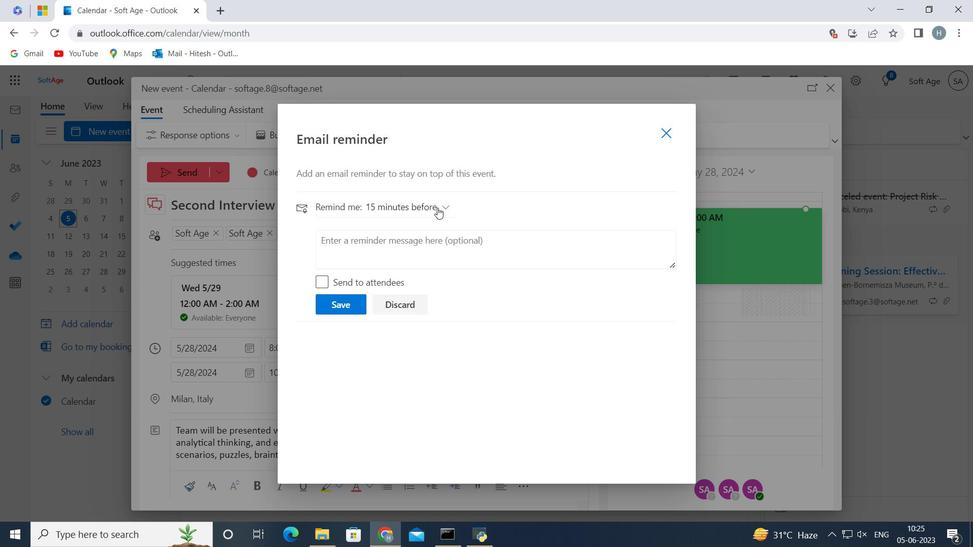 
Action: Mouse moved to (395, 434)
Screenshot: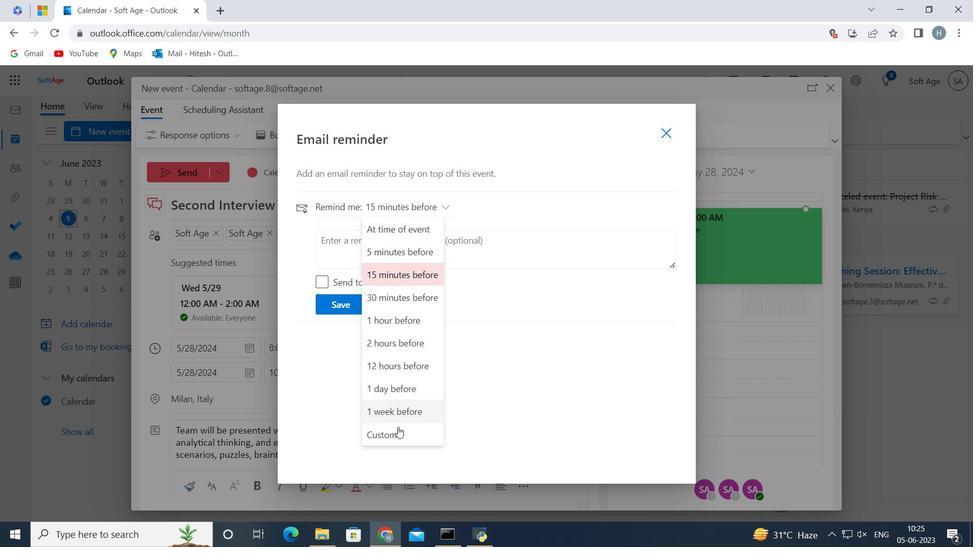 
Action: Mouse pressed left at (395, 434)
Screenshot: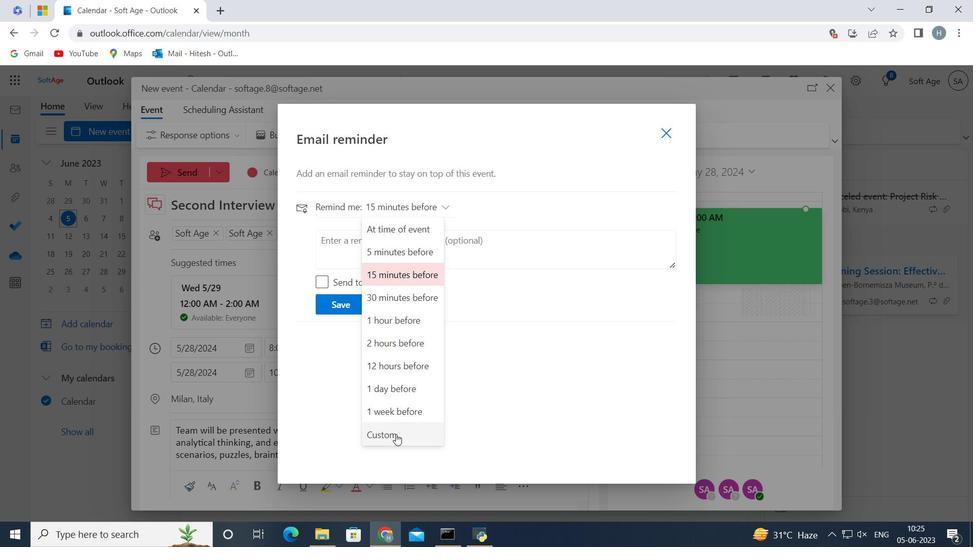 
Action: Mouse moved to (389, 281)
Screenshot: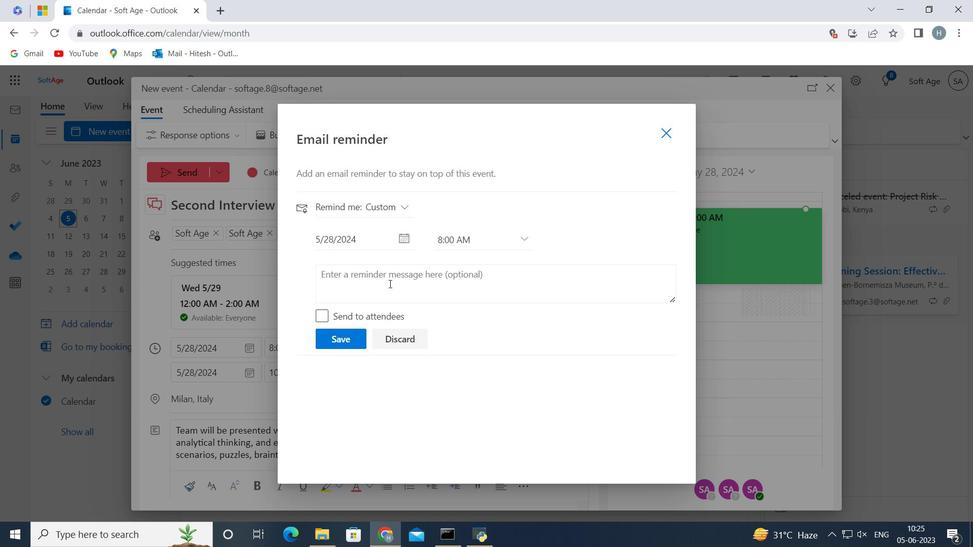 
Action: Mouse pressed left at (389, 281)
Screenshot: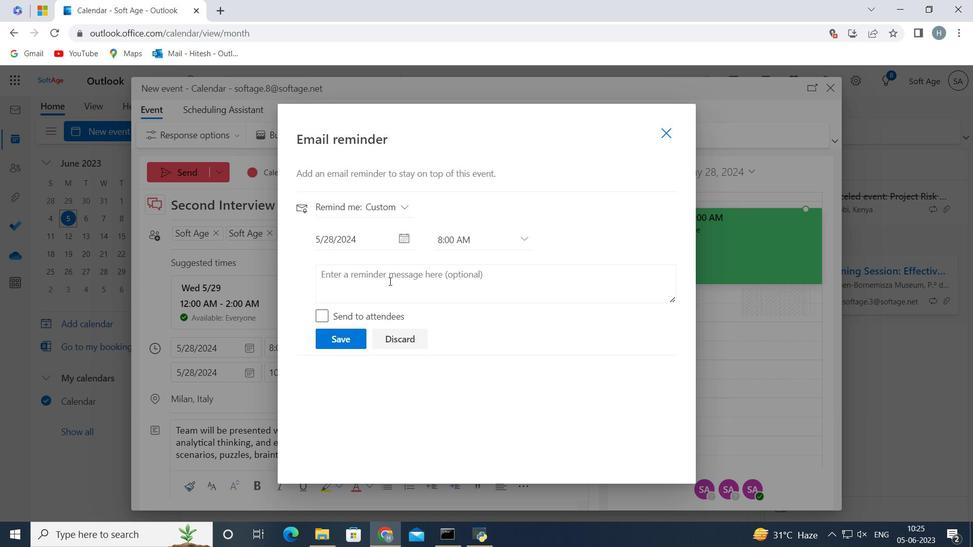 
Action: Key pressed 85<Key.space>day<Key.space><Key.shift>before
Screenshot: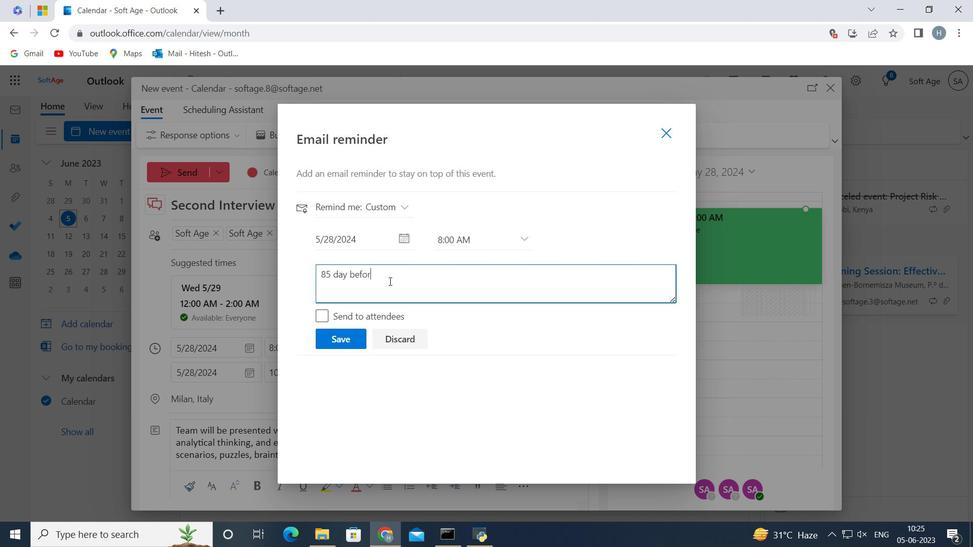 
Action: Mouse moved to (342, 336)
Screenshot: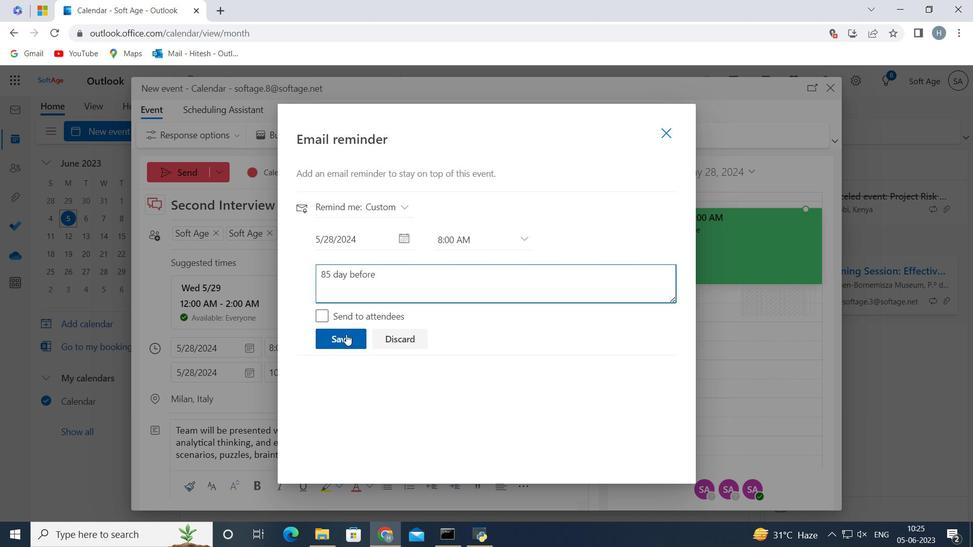 
Action: Mouse pressed left at (342, 336)
Screenshot: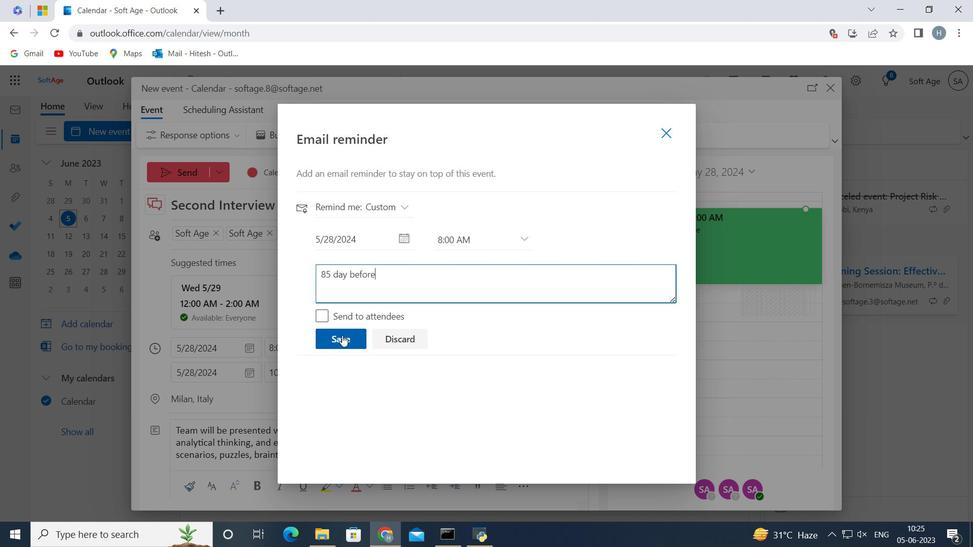 
Action: Mouse moved to (664, 133)
Screenshot: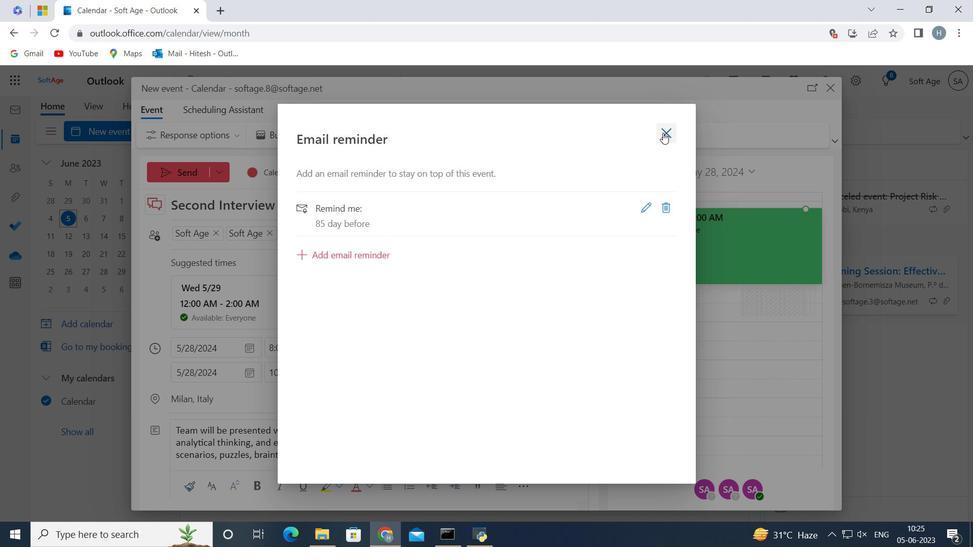 
Action: Mouse pressed left at (664, 133)
Screenshot: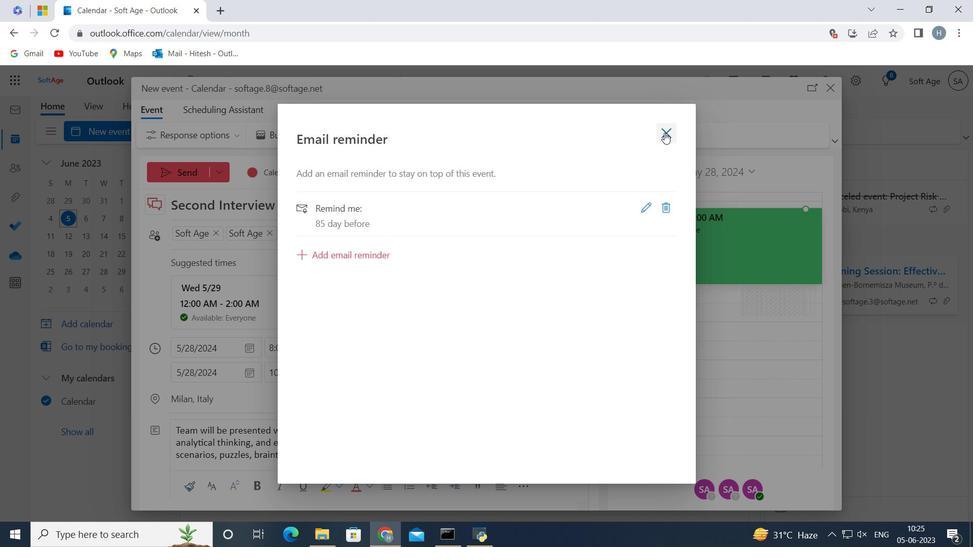 
Action: Mouse moved to (171, 171)
Screenshot: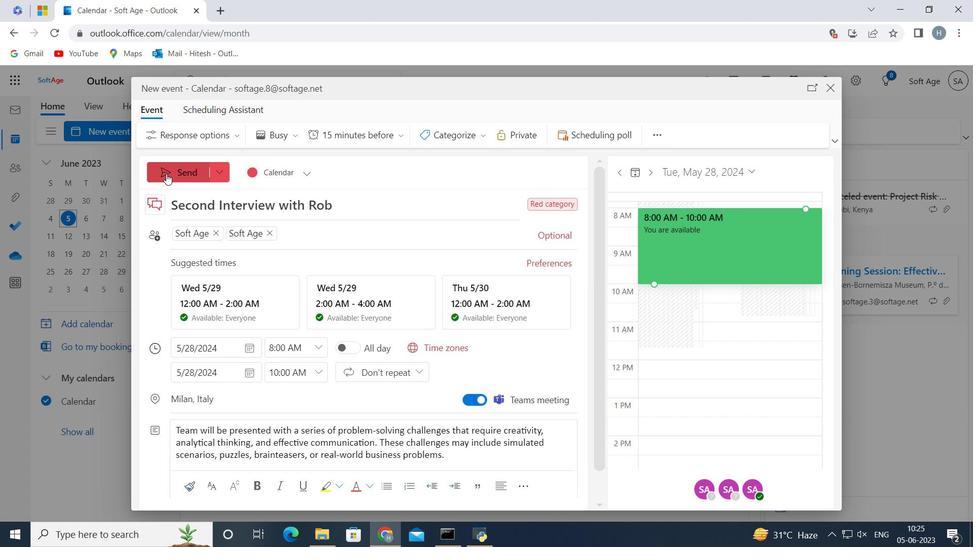 
Action: Mouse pressed left at (171, 171)
Screenshot: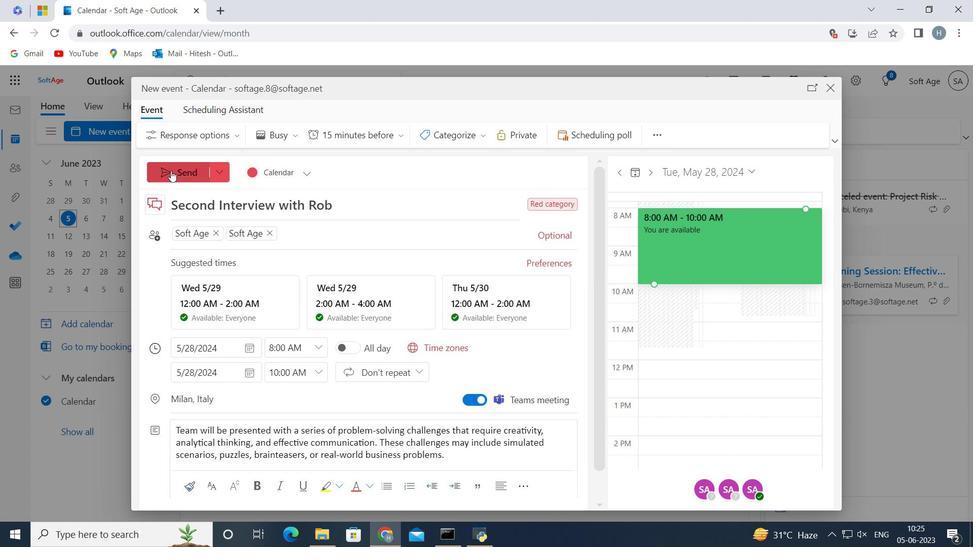 
Action: Mouse moved to (214, 182)
Screenshot: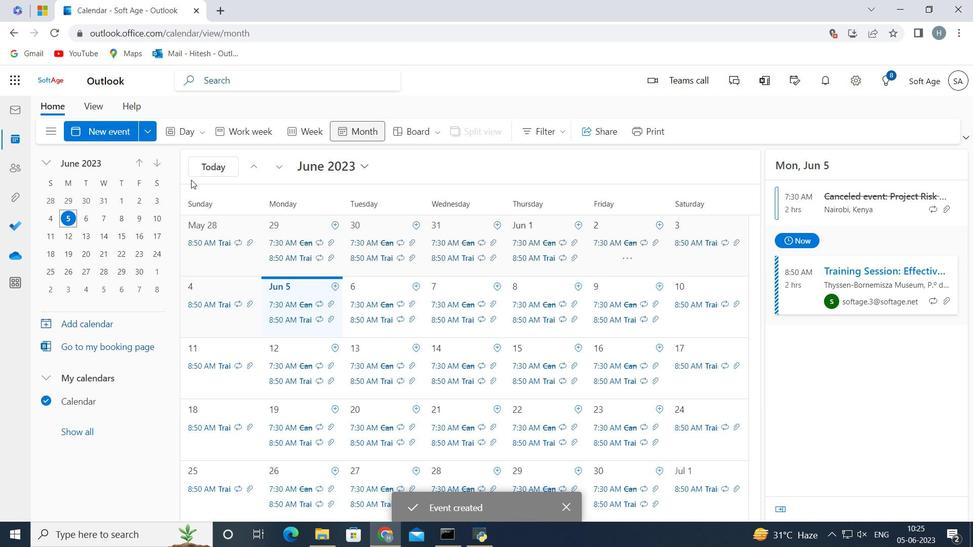 
